 Task: Open Card Card0000000186 in Board Board0000000047 in Workspace WS0000000016 in Trello. Add Member Mailaustralia7@gmail.com to Card Card0000000186 in Board Board0000000047 in Workspace WS0000000016 in Trello. Add Blue Label titled Label0000000186 to Card Card0000000186 in Board Board0000000047 in Workspace WS0000000016 in Trello. Add Checklist CL0000000186 to Card Card0000000186 in Board Board0000000047 in Workspace WS0000000016 in Trello. Add Dates with Start Date as Sep 01 2023 and Due Date as Sep 30 2023 to Card Card0000000186 in Board Board0000000047 in Workspace WS0000000016 in Trello
Action: Mouse moved to (569, 49)
Screenshot: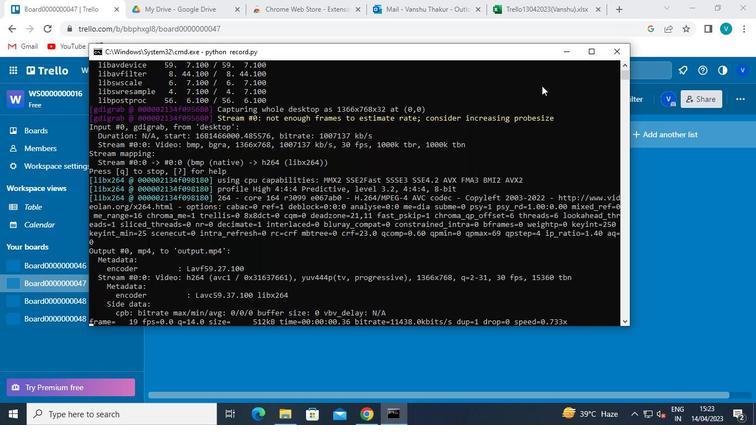 
Action: Mouse pressed left at (569, 49)
Screenshot: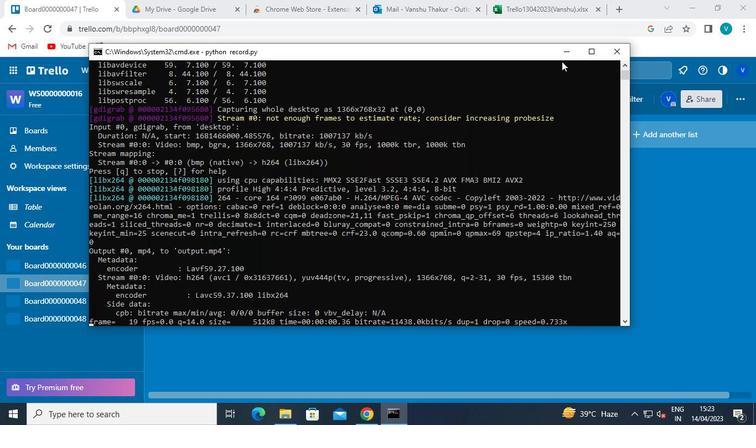 
Action: Mouse moved to (213, 234)
Screenshot: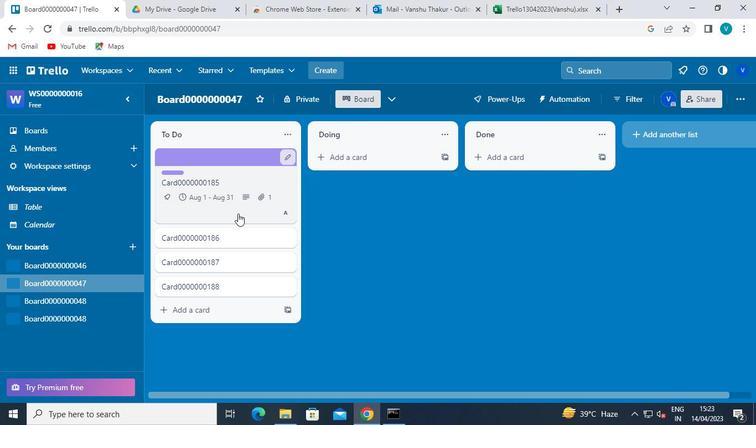 
Action: Mouse pressed left at (213, 234)
Screenshot: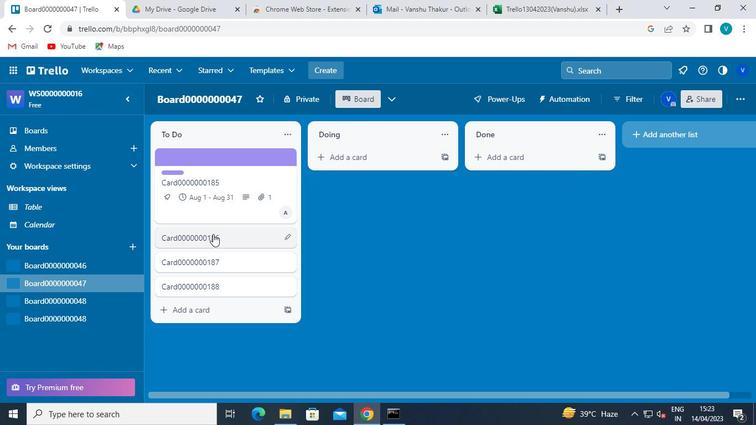 
Action: Mouse moved to (517, 163)
Screenshot: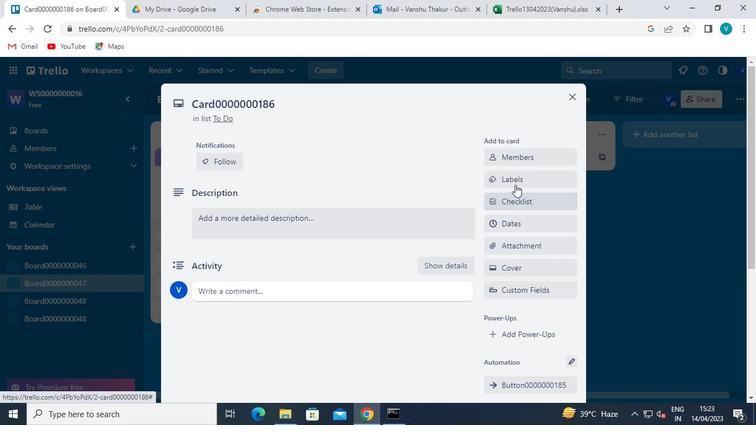 
Action: Mouse pressed left at (517, 163)
Screenshot: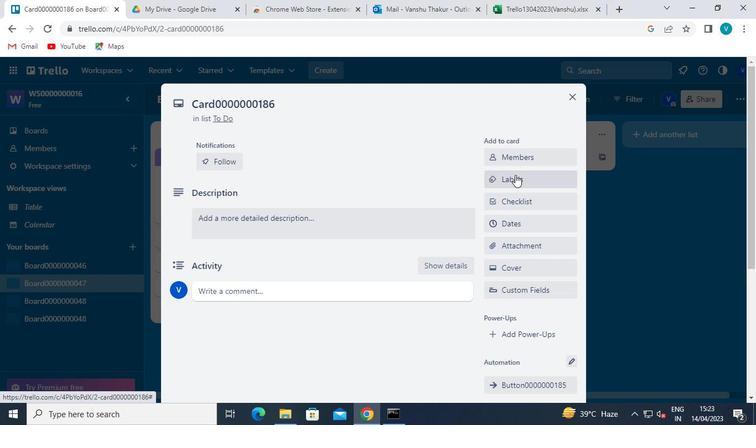 
Action: Mouse moved to (512, 209)
Screenshot: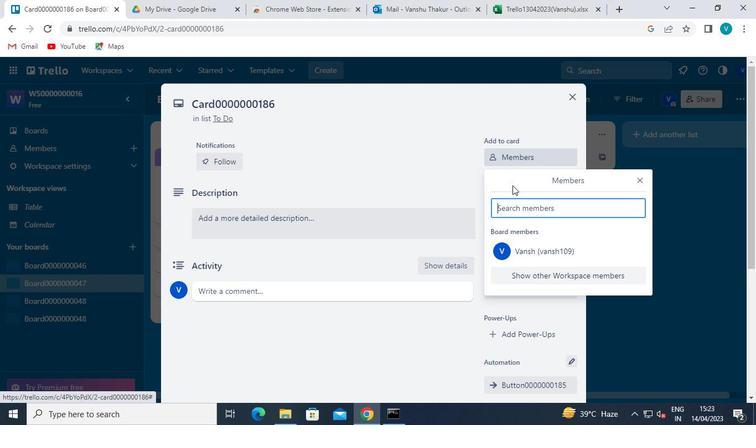 
Action: Mouse pressed left at (512, 209)
Screenshot: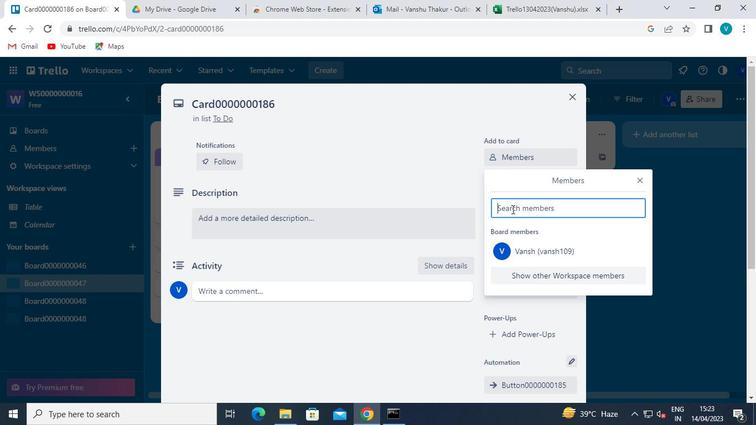 
Action: Mouse moved to (513, 209)
Screenshot: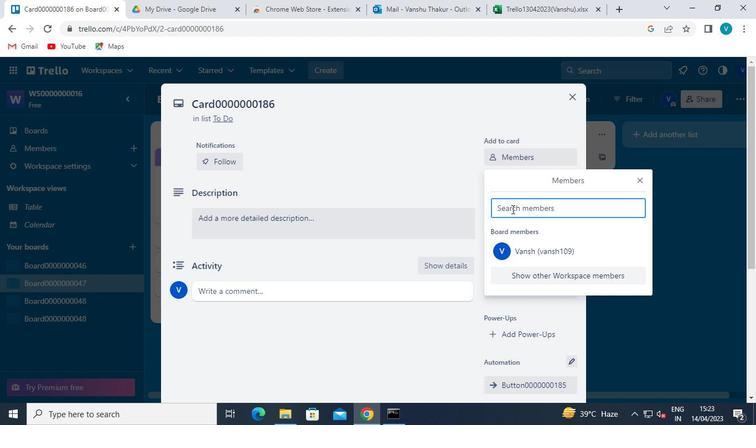 
Action: Keyboard Key.shift
Screenshot: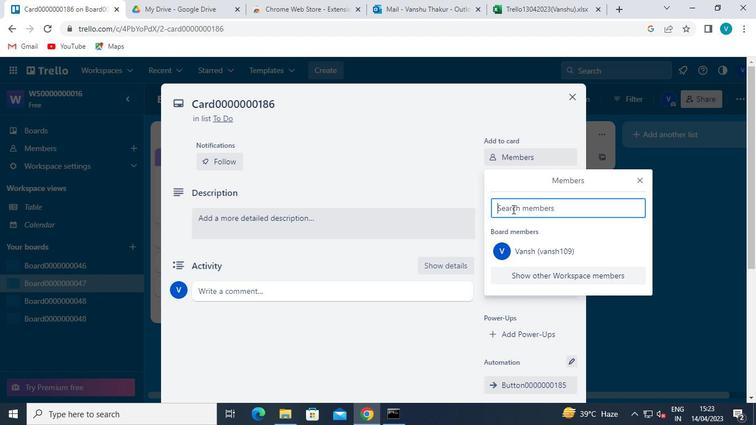 
Action: Keyboard Key.shift
Screenshot: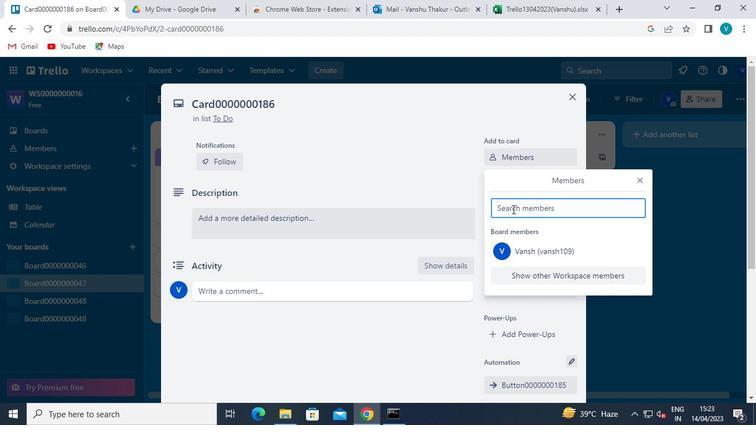 
Action: Keyboard M
Screenshot: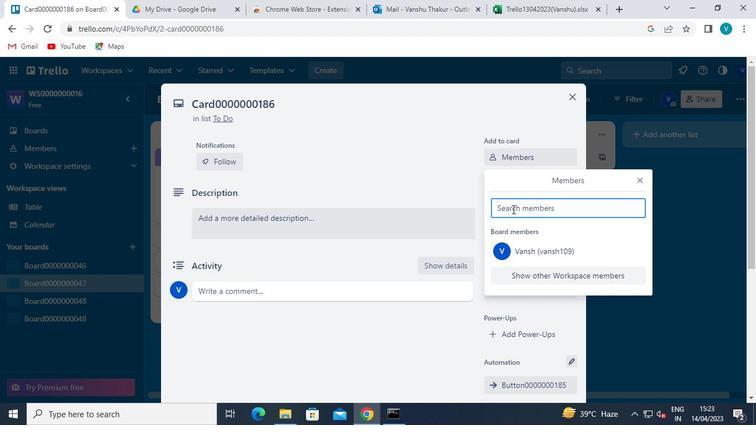 
Action: Keyboard a
Screenshot: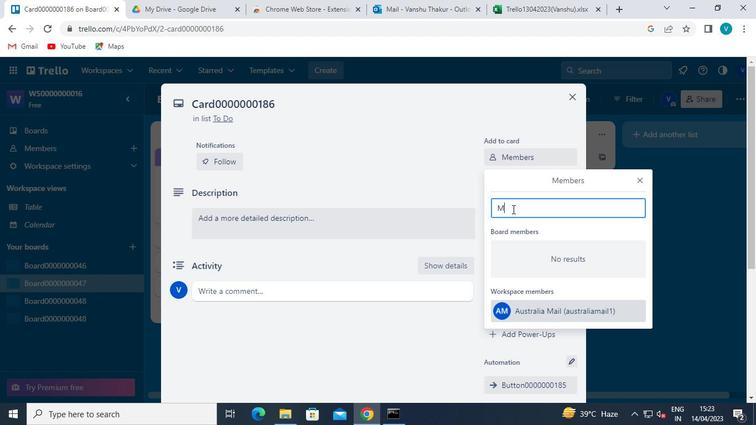 
Action: Keyboard i
Screenshot: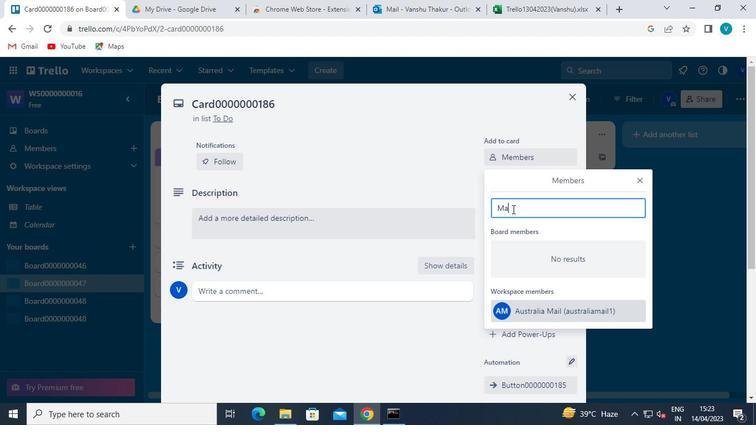 
Action: Keyboard l
Screenshot: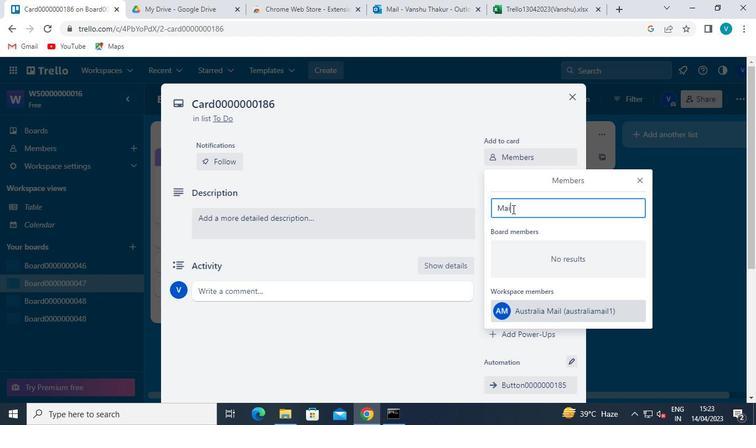 
Action: Keyboard a
Screenshot: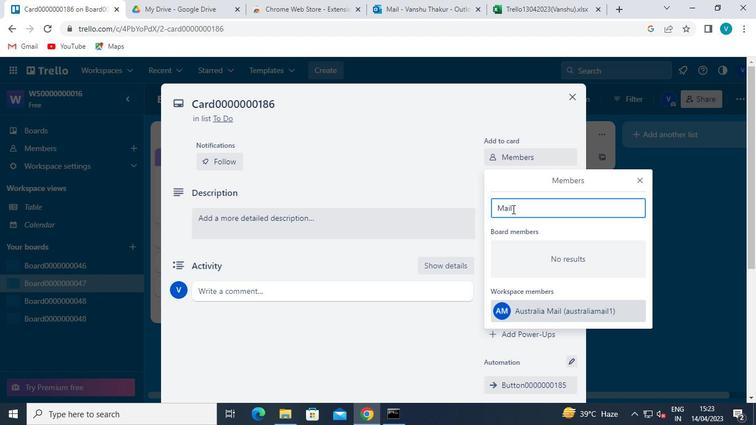 
Action: Keyboard u
Screenshot: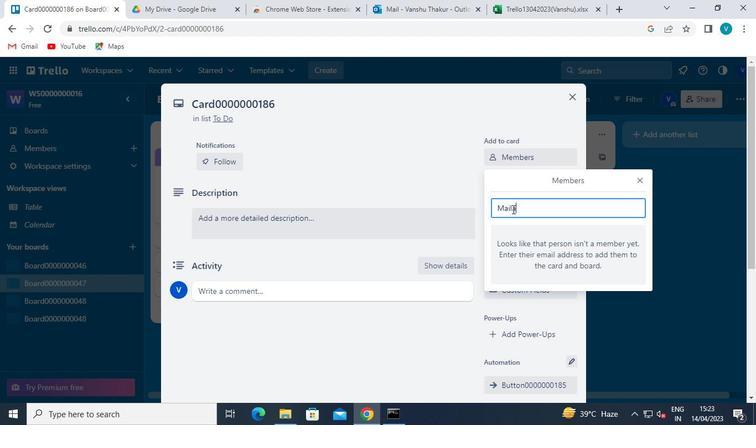 
Action: Keyboard s
Screenshot: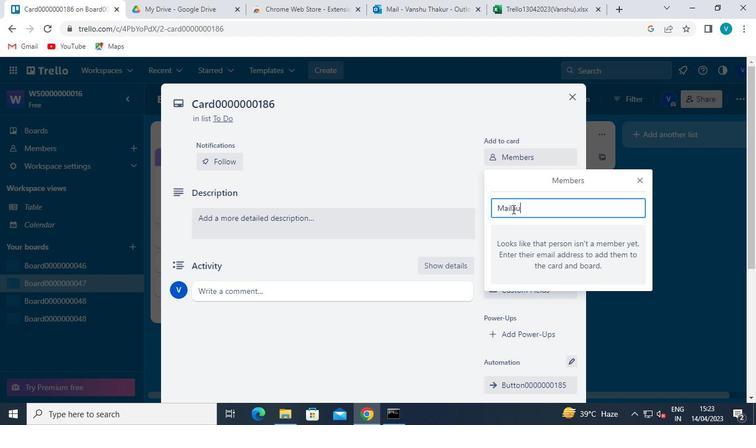 
Action: Keyboard t
Screenshot: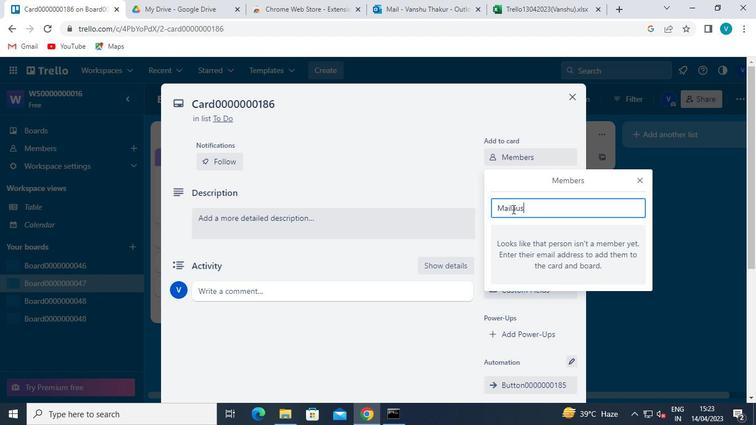 
Action: Keyboard r
Screenshot: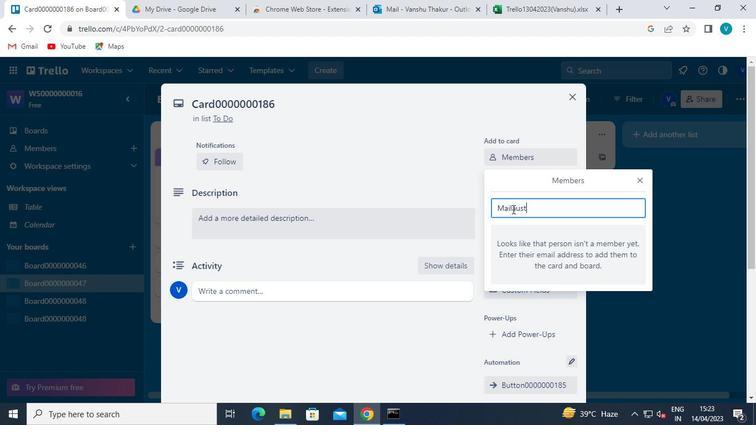 
Action: Keyboard a
Screenshot: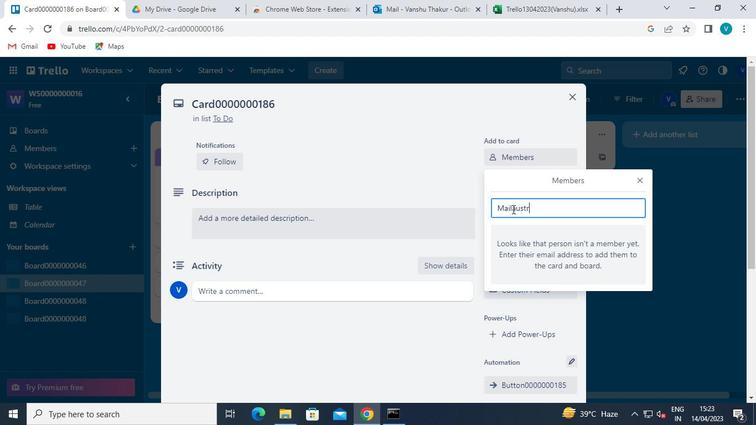 
Action: Keyboard l
Screenshot: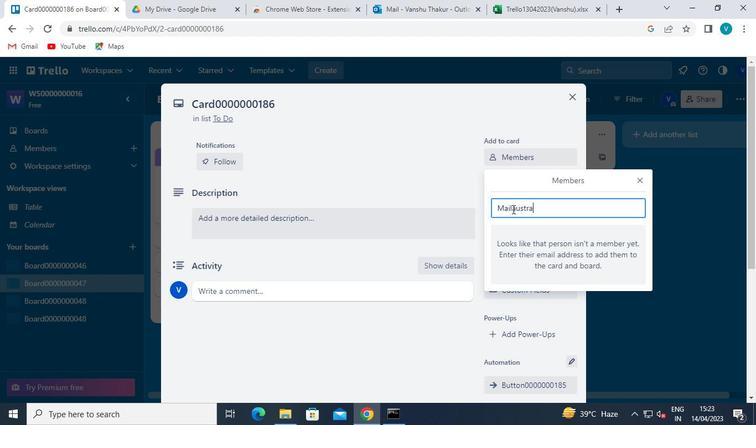 
Action: Keyboard i
Screenshot: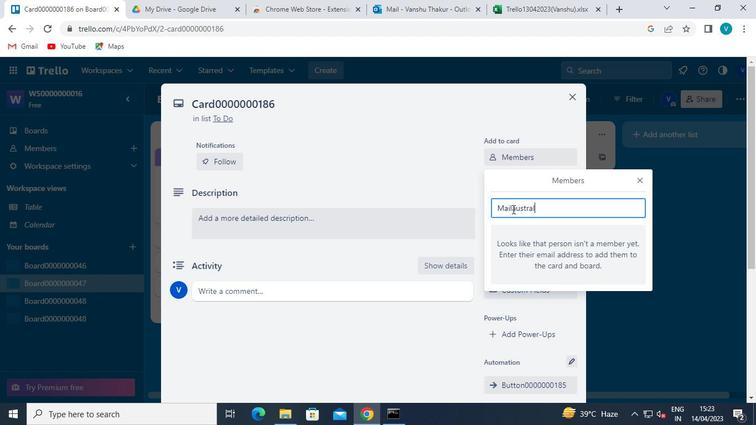 
Action: Keyboard a
Screenshot: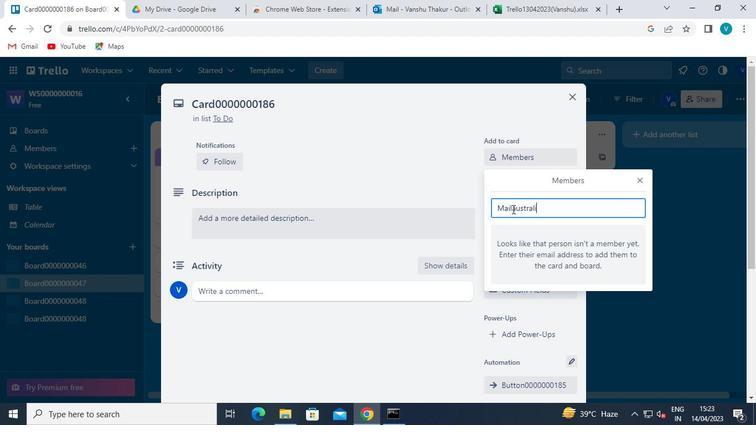 
Action: Keyboard <103>
Screenshot: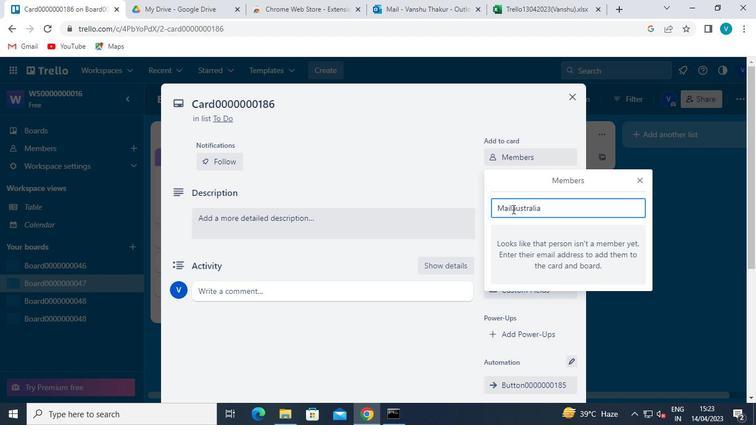 
Action: Keyboard Key.shift
Screenshot: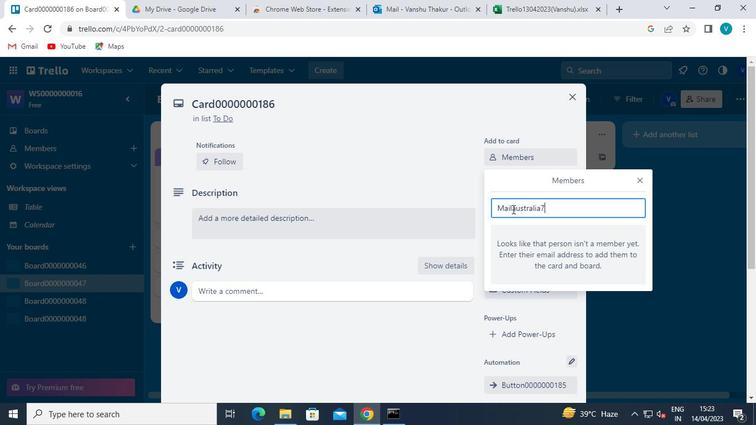 
Action: Keyboard @
Screenshot: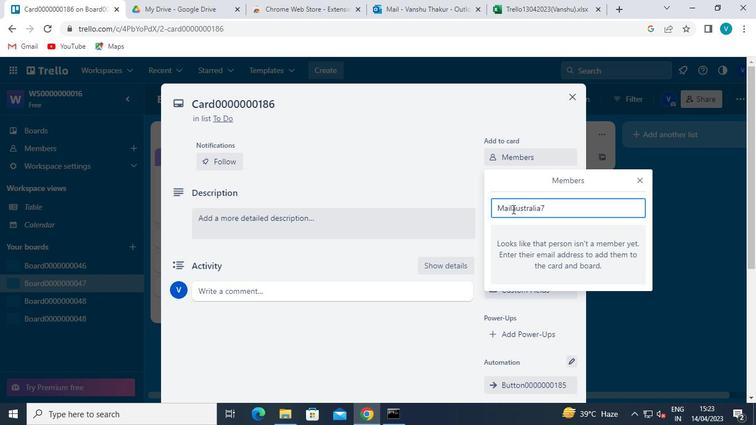 
Action: Keyboard g
Screenshot: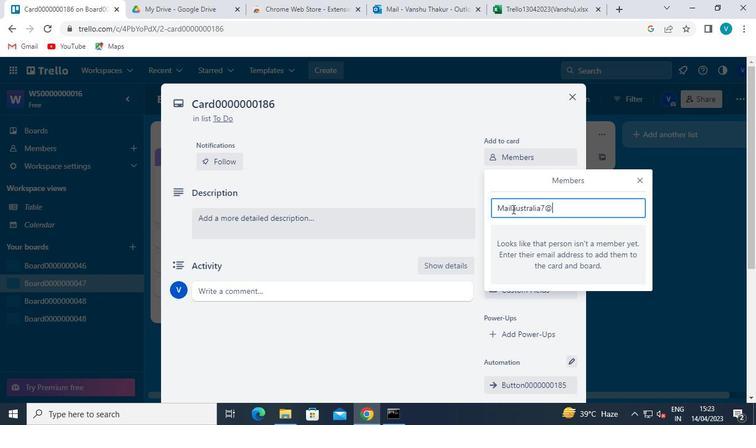 
Action: Keyboard m
Screenshot: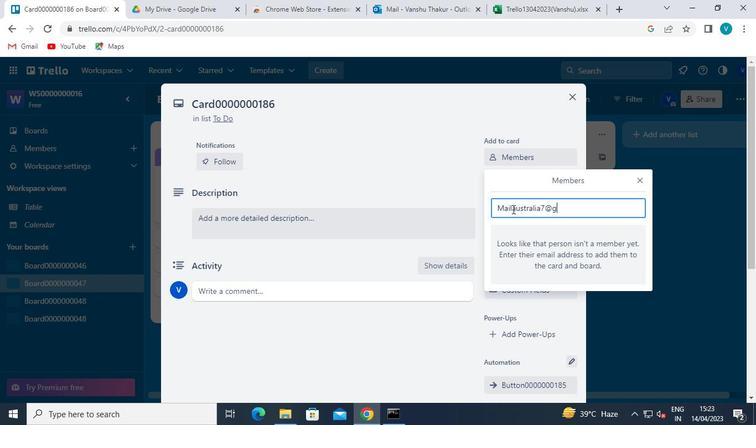 
Action: Keyboard a
Screenshot: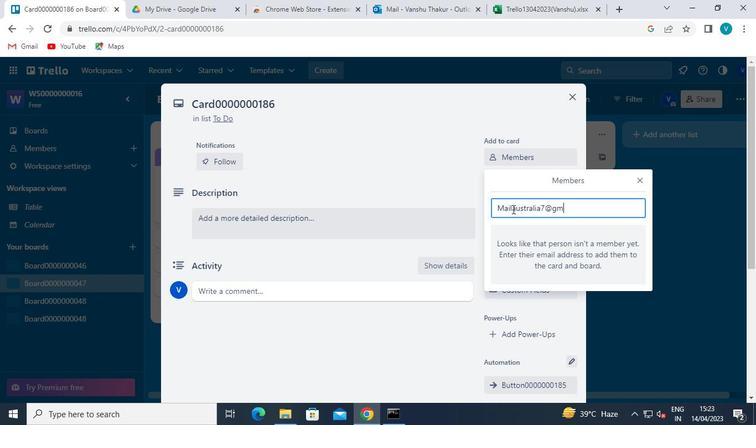 
Action: Keyboard i
Screenshot: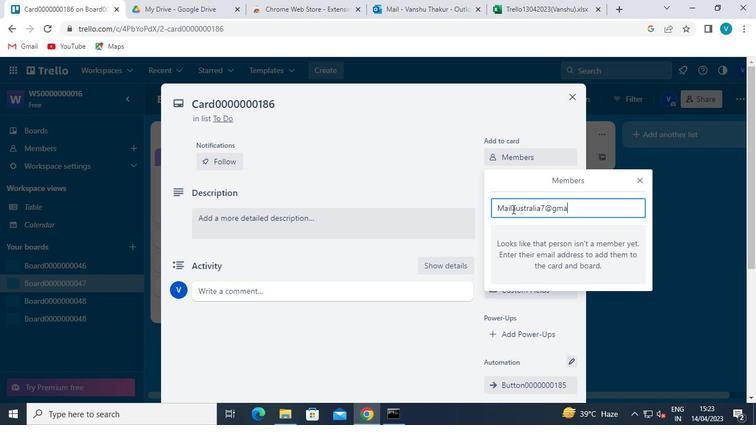 
Action: Keyboard l
Screenshot: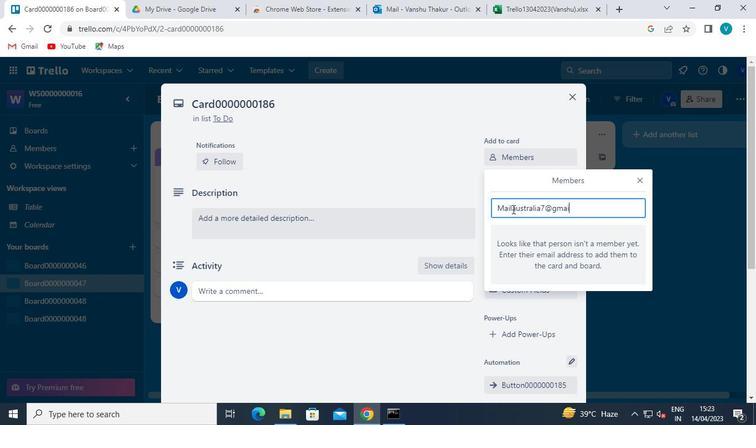 
Action: Keyboard <110>
Screenshot: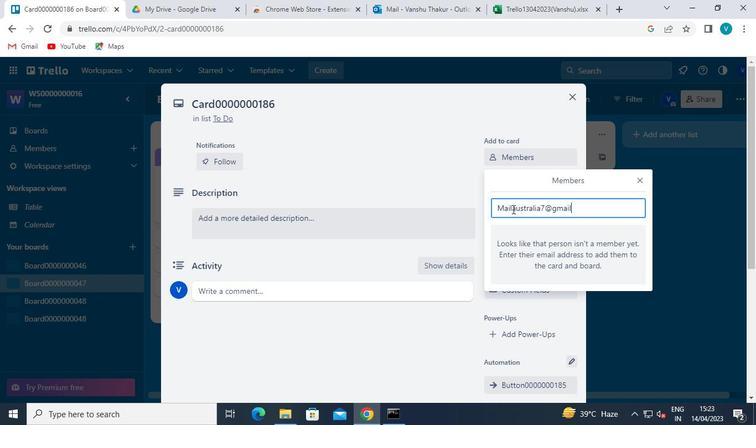 
Action: Keyboard c
Screenshot: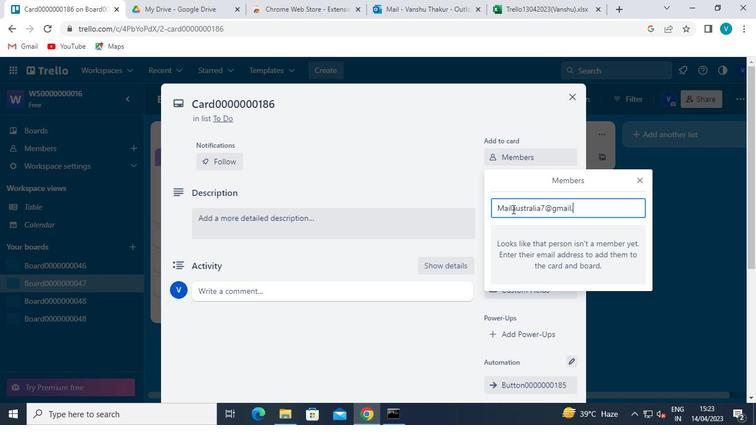 
Action: Keyboard o
Screenshot: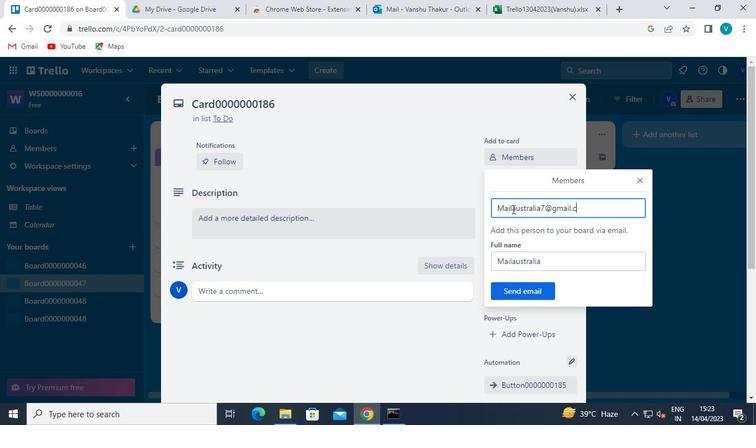 
Action: Keyboard m
Screenshot: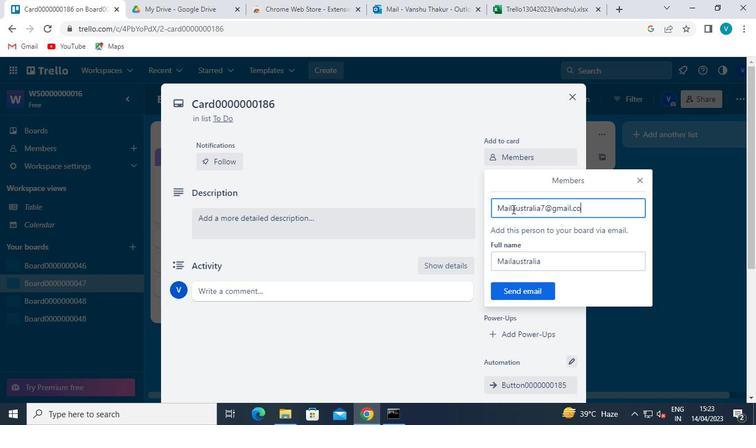 
Action: Mouse moved to (513, 292)
Screenshot: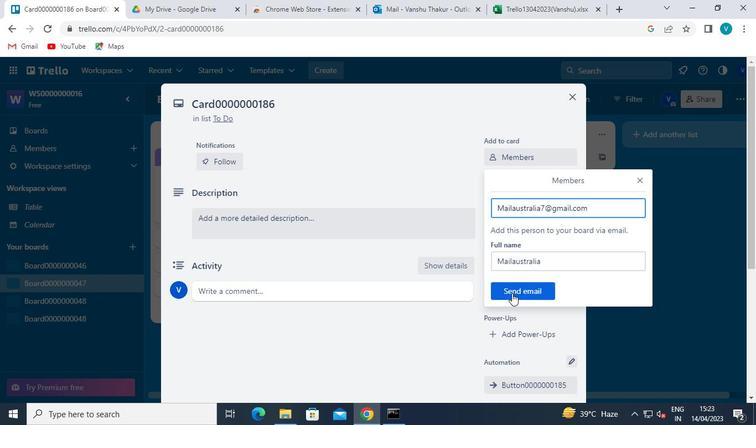 
Action: Mouse pressed left at (513, 292)
Screenshot: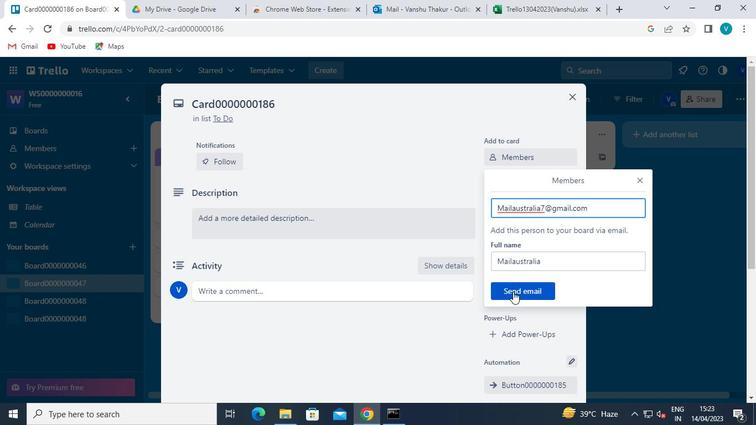 
Action: Mouse moved to (531, 182)
Screenshot: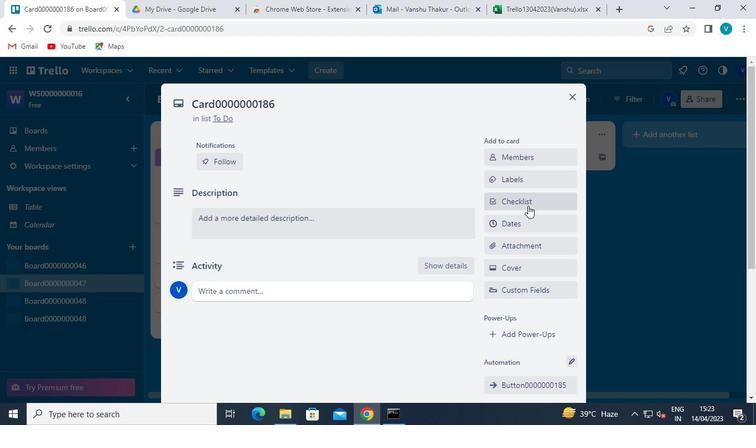 
Action: Mouse pressed left at (531, 182)
Screenshot: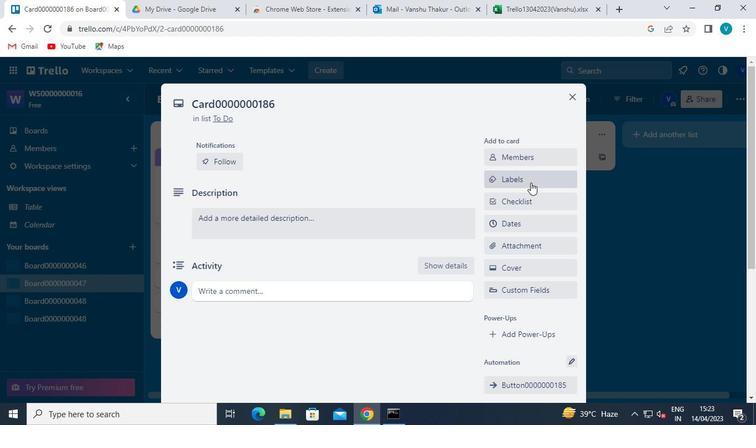 
Action: Mouse moved to (557, 310)
Screenshot: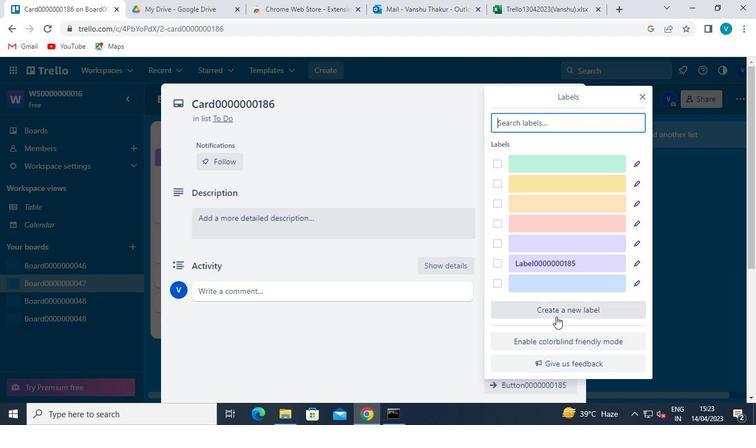 
Action: Mouse pressed left at (557, 310)
Screenshot: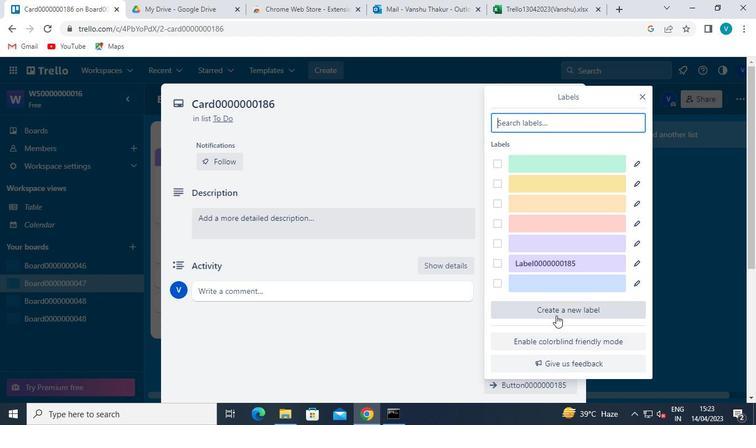
Action: Mouse moved to (505, 316)
Screenshot: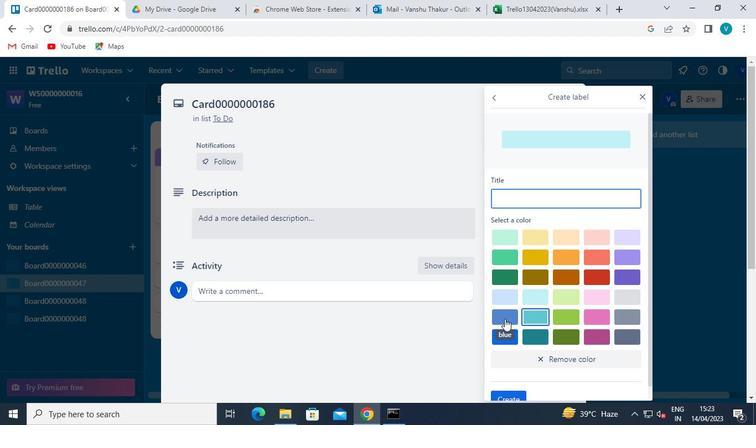 
Action: Mouse pressed left at (505, 316)
Screenshot: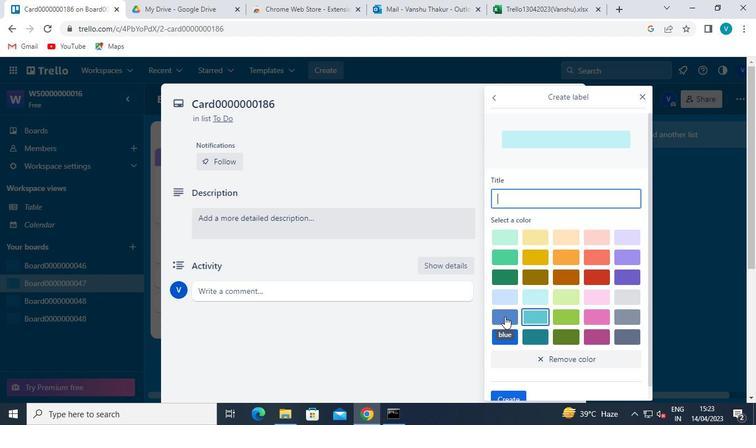 
Action: Mouse moved to (541, 195)
Screenshot: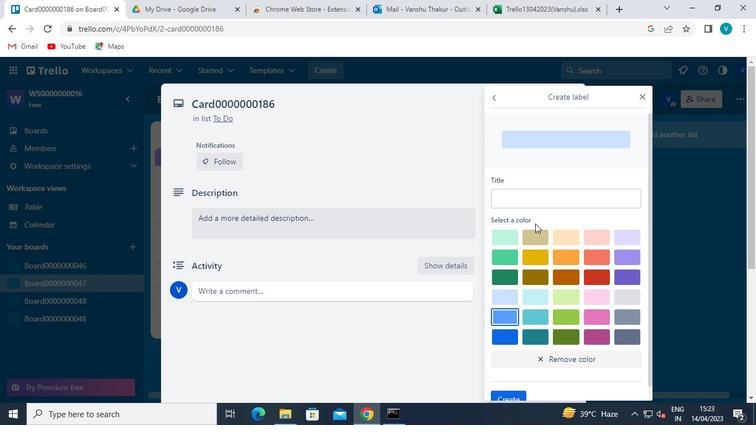 
Action: Mouse pressed left at (541, 195)
Screenshot: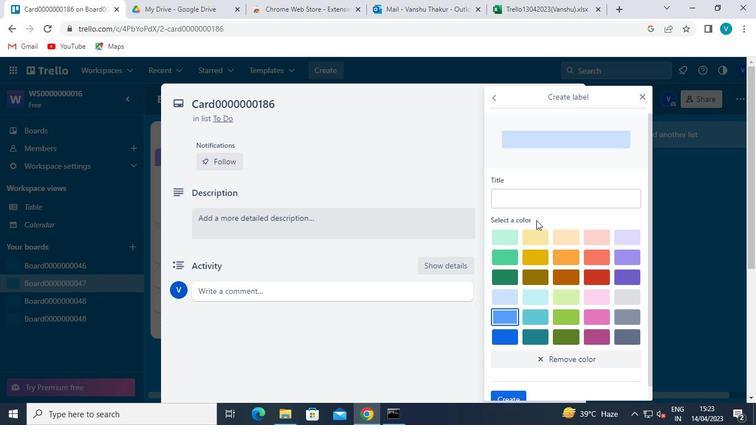 
Action: Mouse moved to (541, 195)
Screenshot: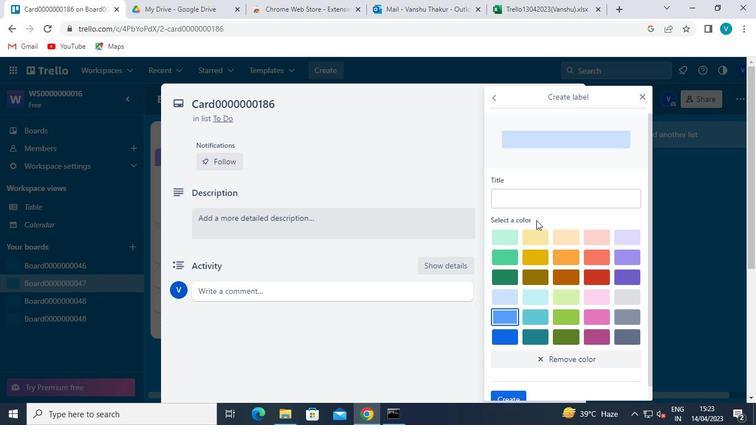 
Action: Keyboard Key.shift
Screenshot: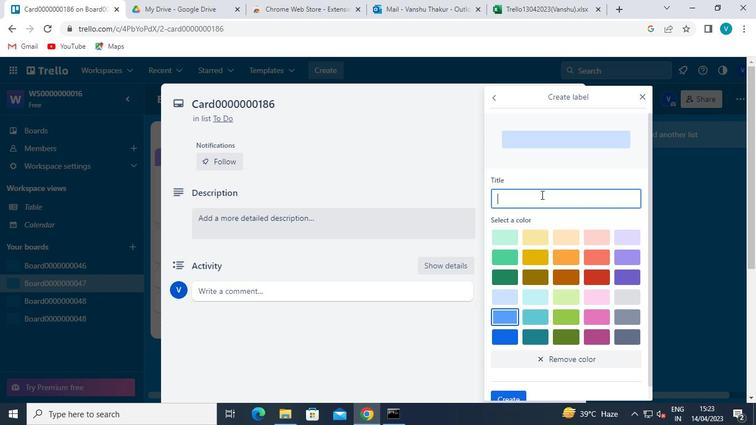 
Action: Keyboard L
Screenshot: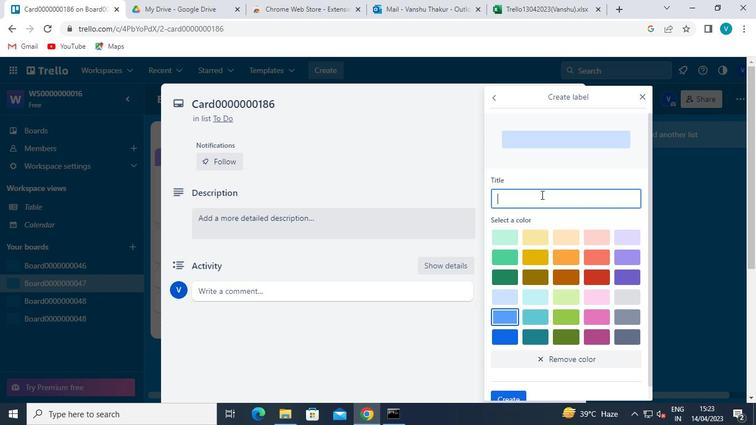 
Action: Keyboard a
Screenshot: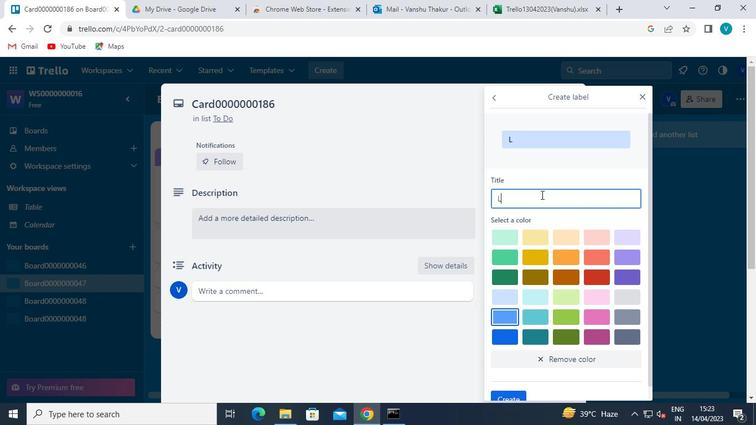 
Action: Keyboard b
Screenshot: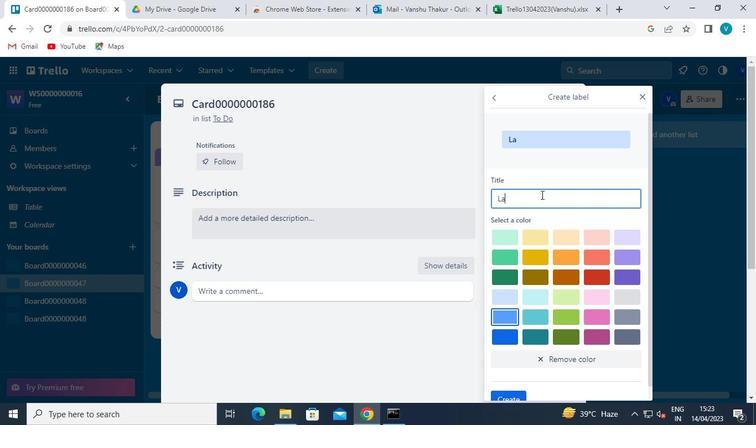 
Action: Keyboard e
Screenshot: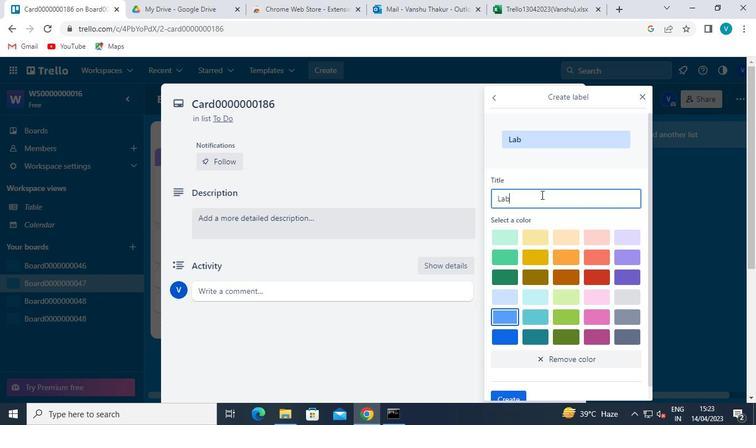 
Action: Keyboard l
Screenshot: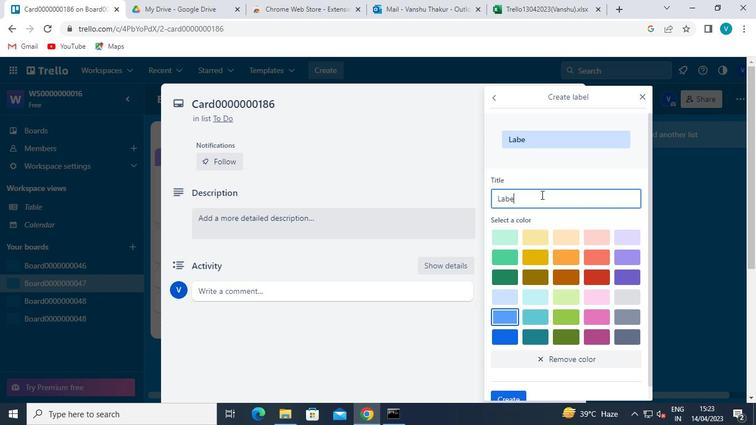 
Action: Keyboard <96>
Screenshot: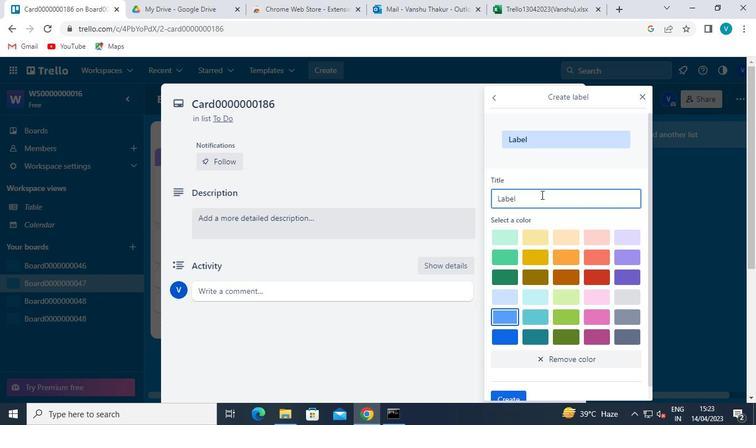 
Action: Keyboard <96>
Screenshot: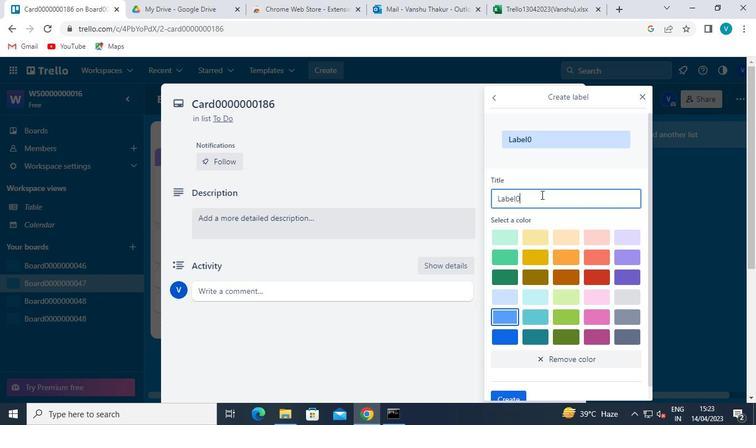 
Action: Keyboard <96>
Screenshot: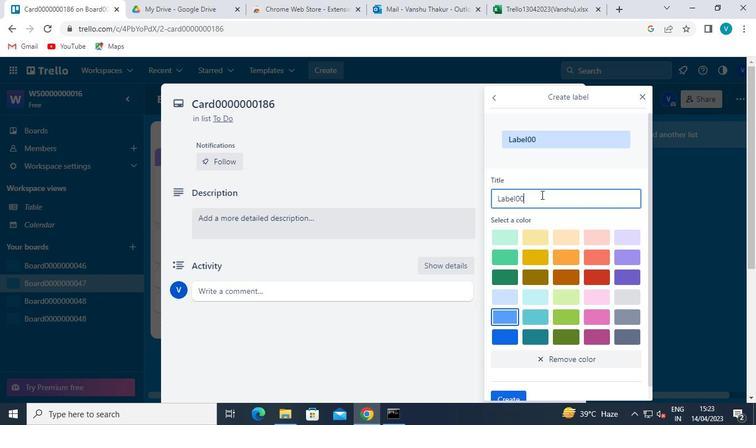 
Action: Keyboard <96>
Screenshot: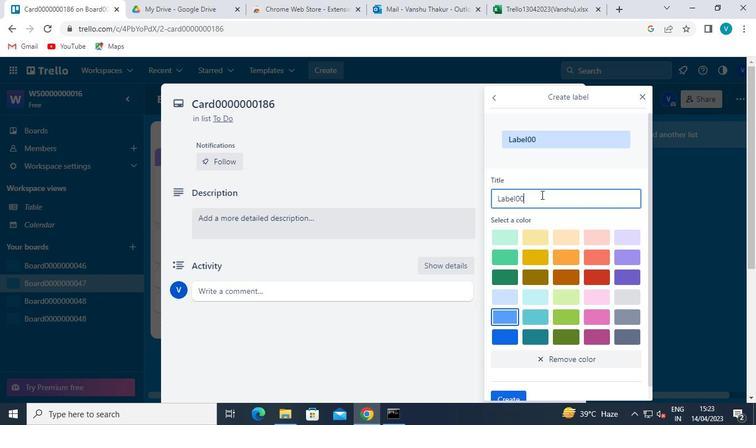 
Action: Keyboard <96>
Screenshot: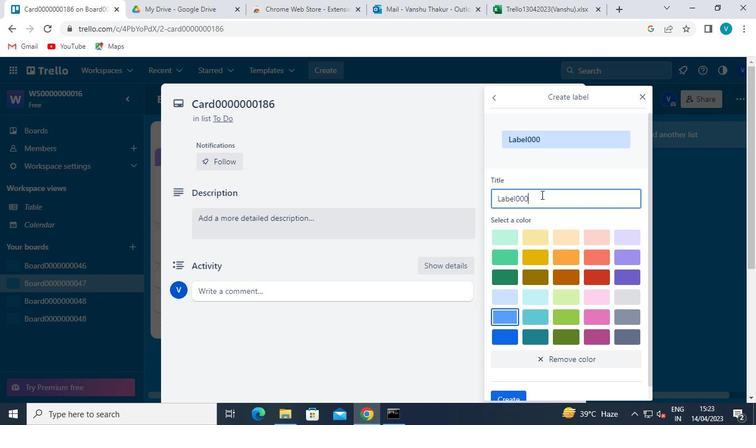 
Action: Keyboard <96>
Screenshot: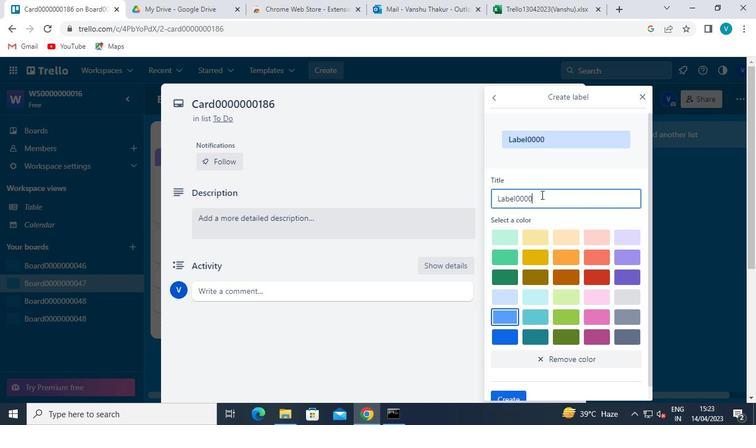 
Action: Keyboard <96>
Screenshot: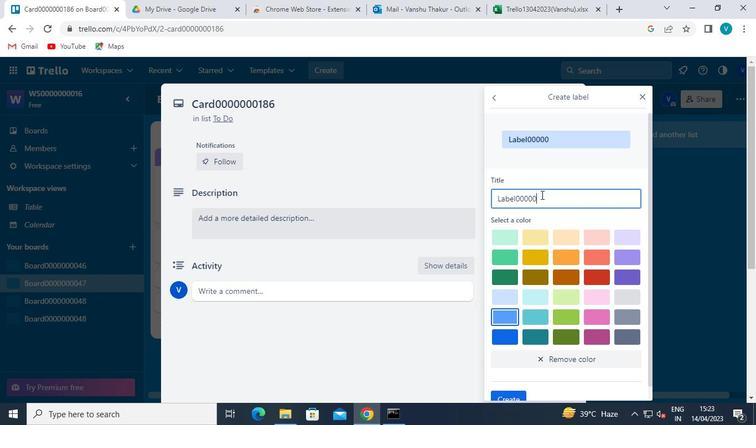 
Action: Keyboard <97>
Screenshot: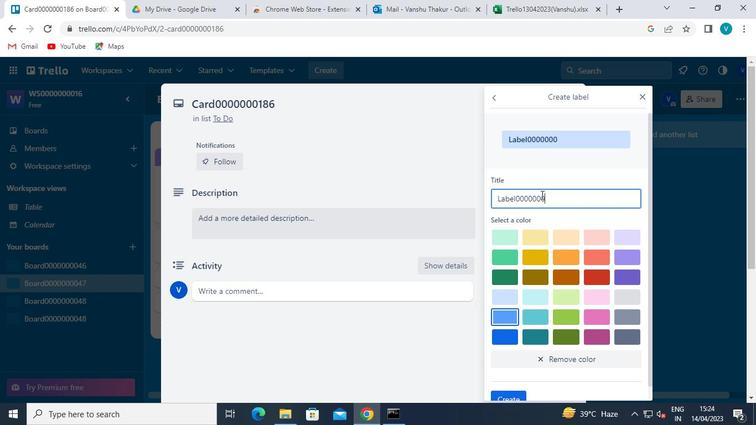 
Action: Keyboard <104>
Screenshot: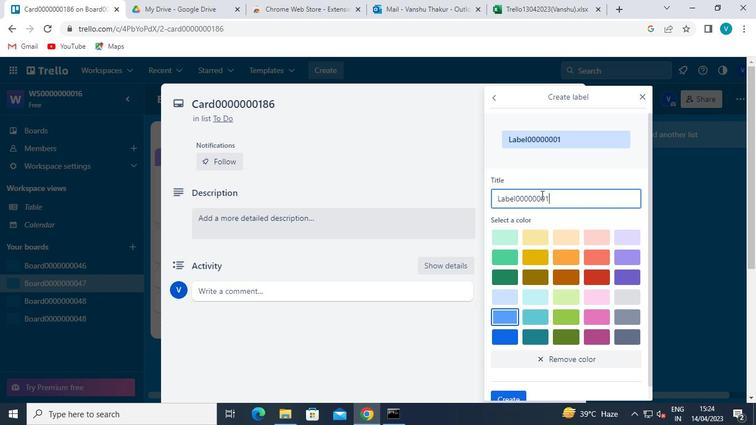
Action: Keyboard <102>
Screenshot: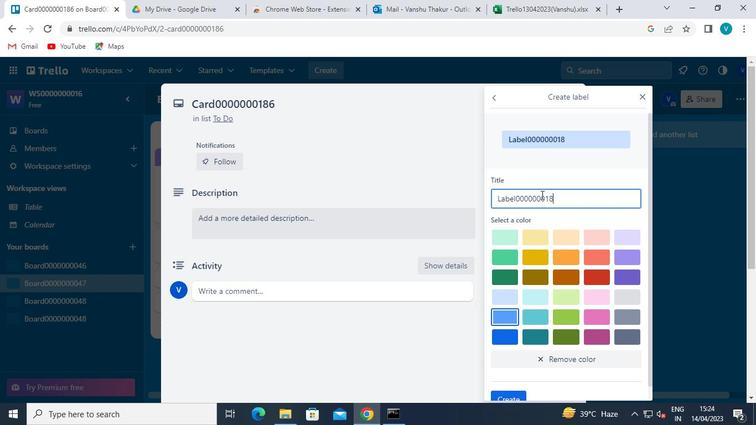 
Action: Mouse moved to (510, 382)
Screenshot: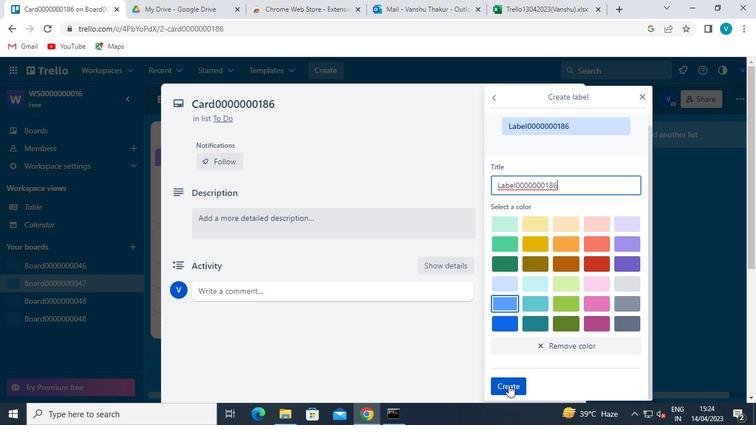 
Action: Mouse pressed left at (510, 382)
Screenshot: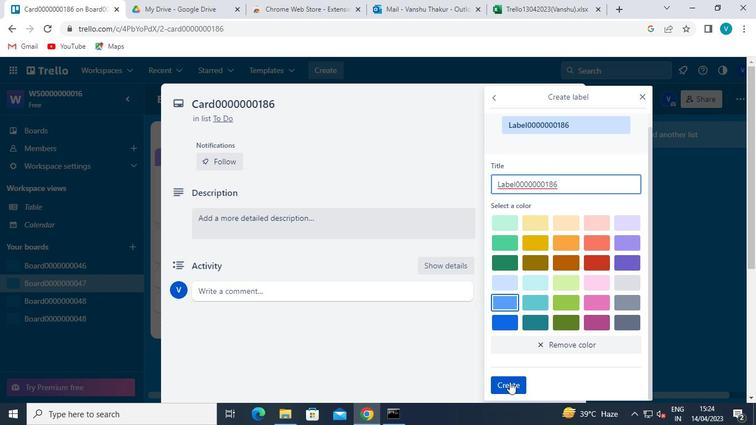 
Action: Mouse moved to (643, 94)
Screenshot: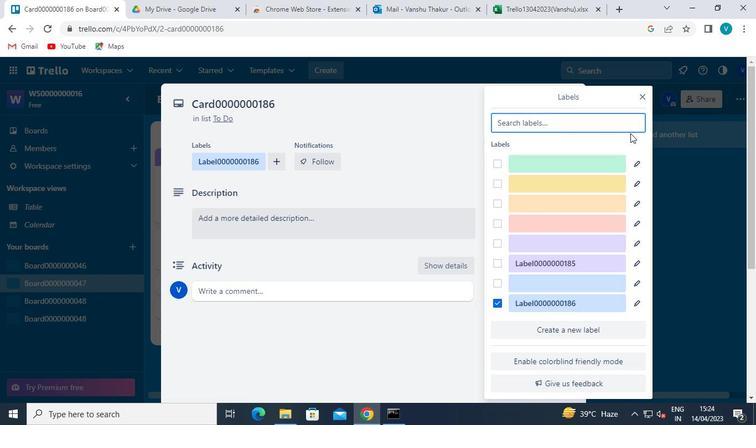 
Action: Mouse pressed left at (643, 94)
Screenshot: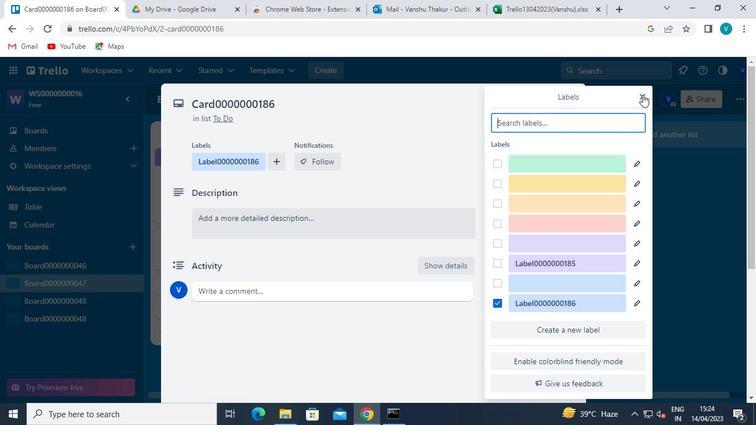 
Action: Mouse moved to (522, 200)
Screenshot: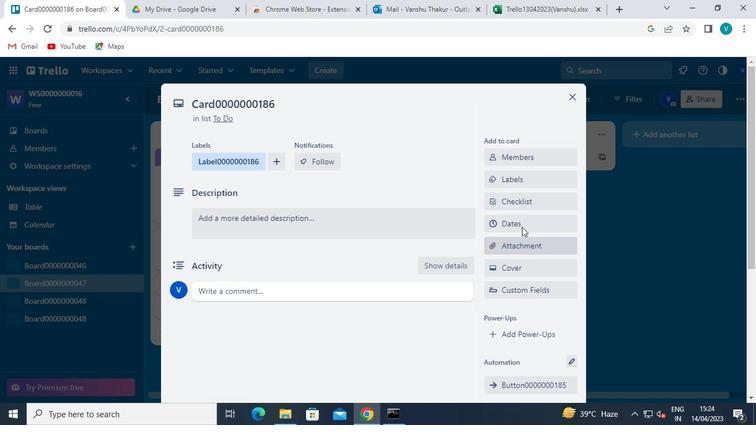 
Action: Mouse pressed left at (522, 200)
Screenshot: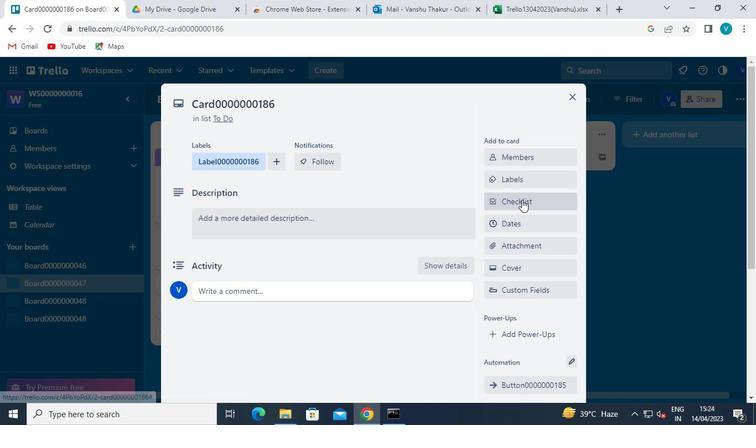 
Action: Mouse moved to (524, 197)
Screenshot: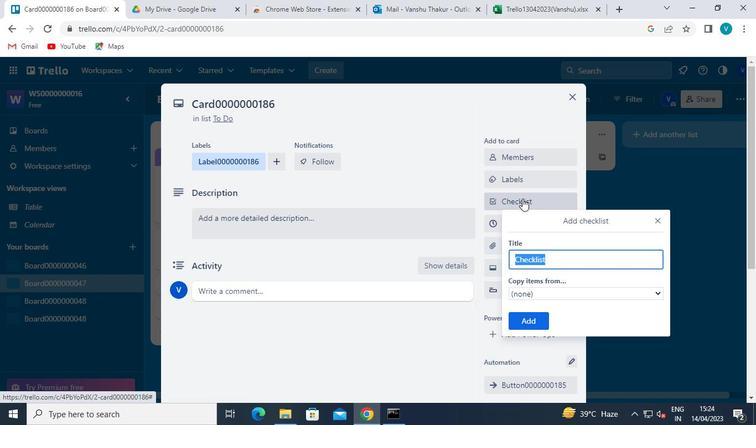 
Action: Keyboard Key.shift
Screenshot: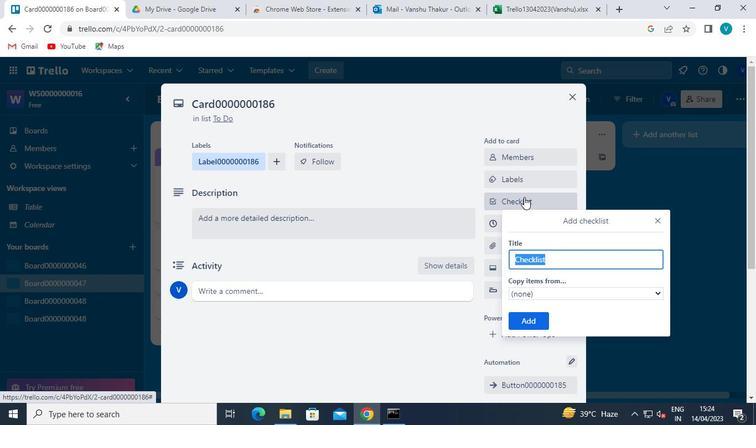 
Action: Keyboard C
Screenshot: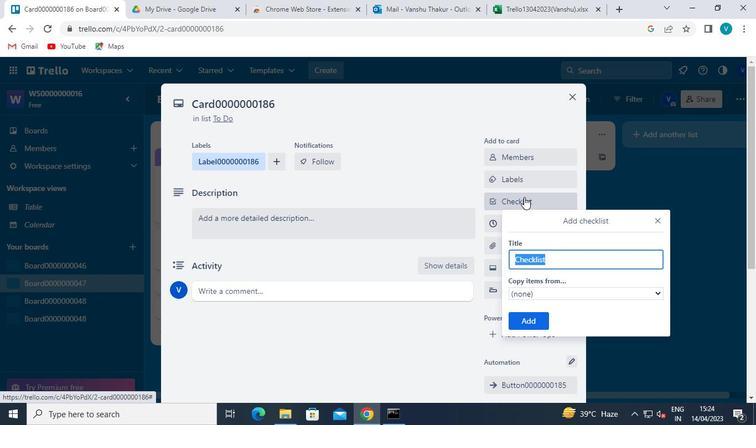 
Action: Keyboard L
Screenshot: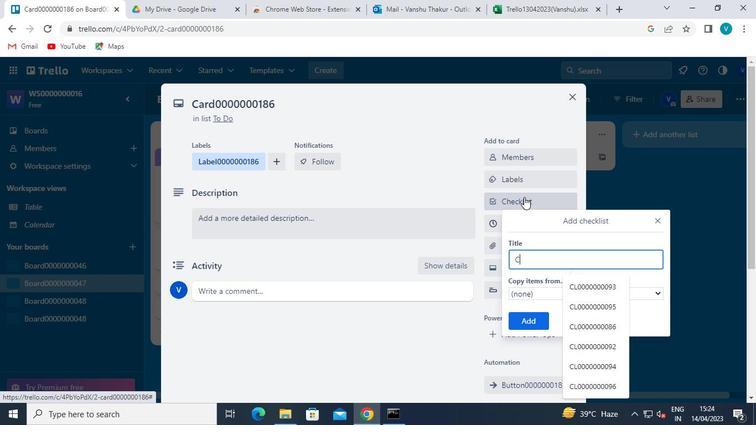 
Action: Keyboard <96>
Screenshot: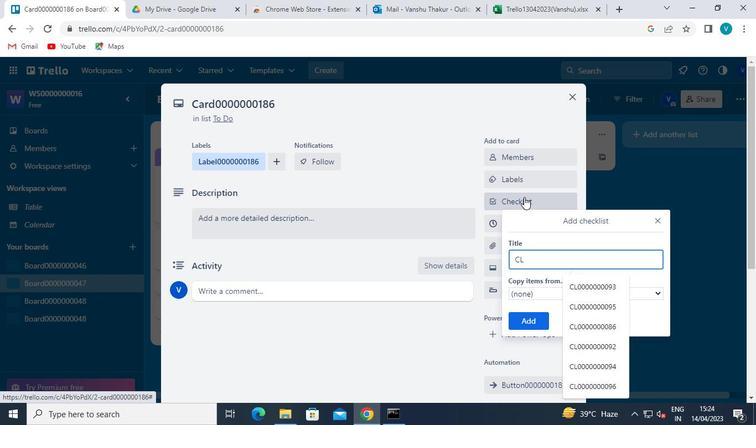 
Action: Keyboard <96>
Screenshot: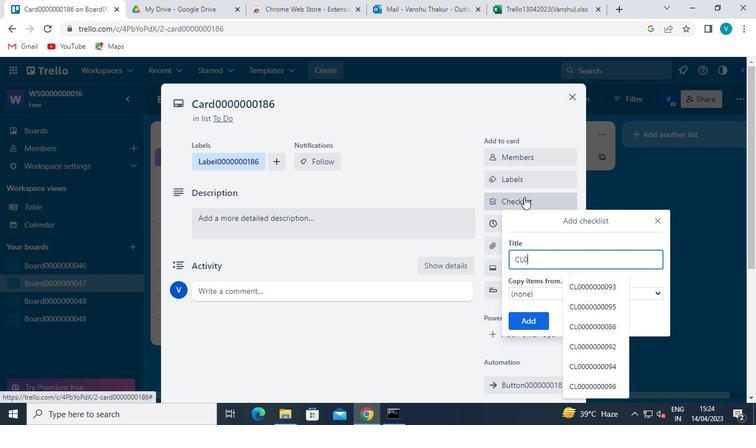 
Action: Keyboard <96>
Screenshot: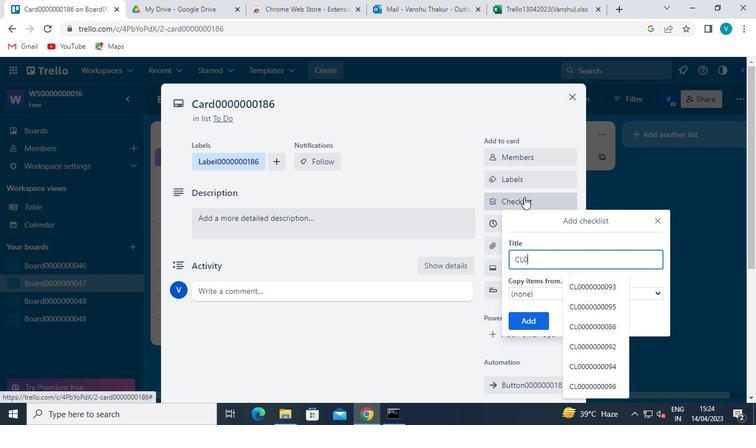 
Action: Keyboard <96>
Screenshot: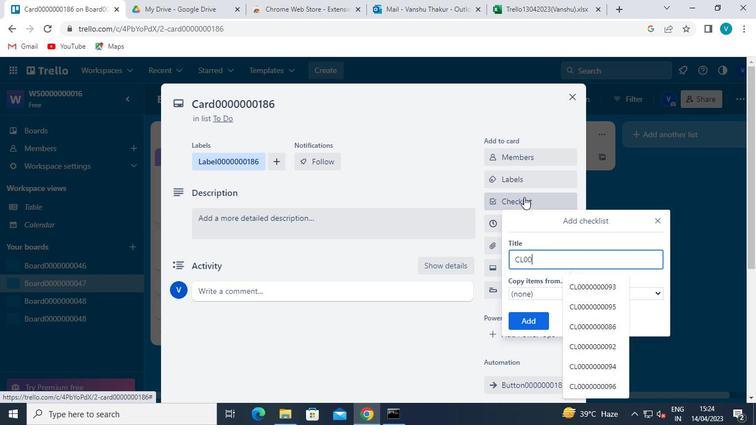 
Action: Keyboard <96>
Screenshot: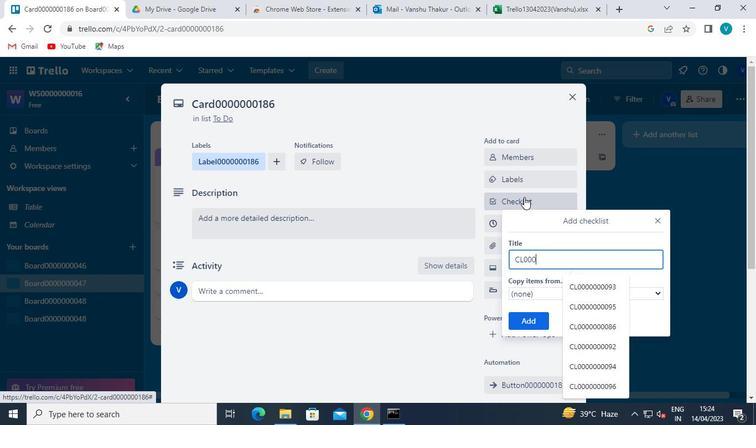 
Action: Keyboard <96>
Screenshot: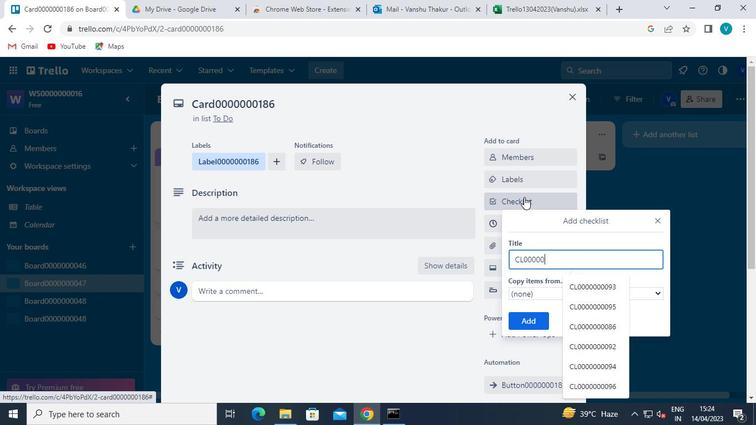 
Action: Keyboard <96>
Screenshot: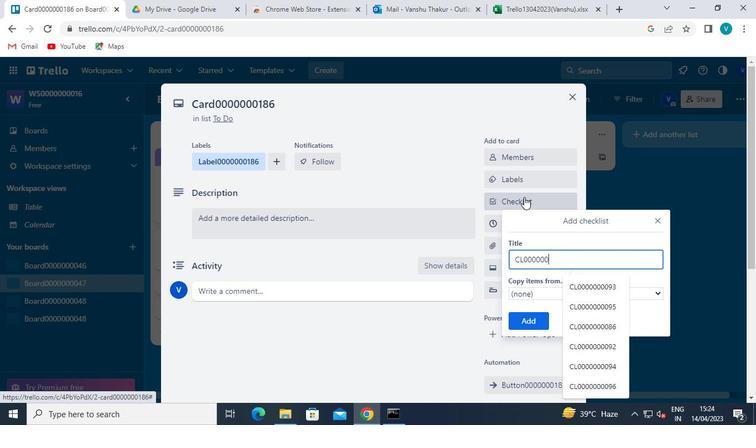 
Action: Mouse moved to (555, 260)
Screenshot: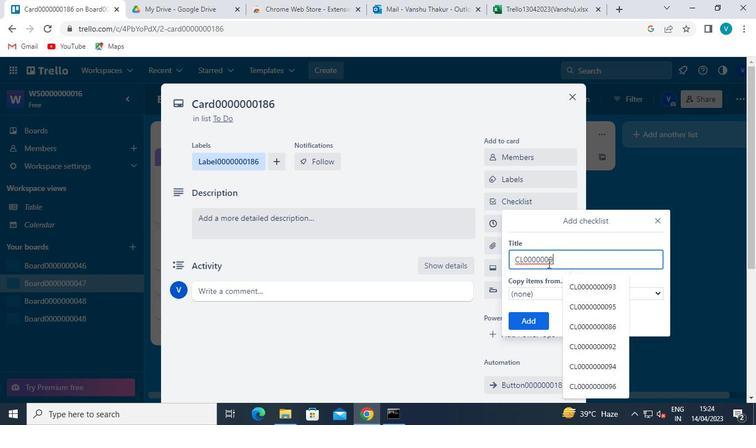 
Action: Keyboard <97>
Screenshot: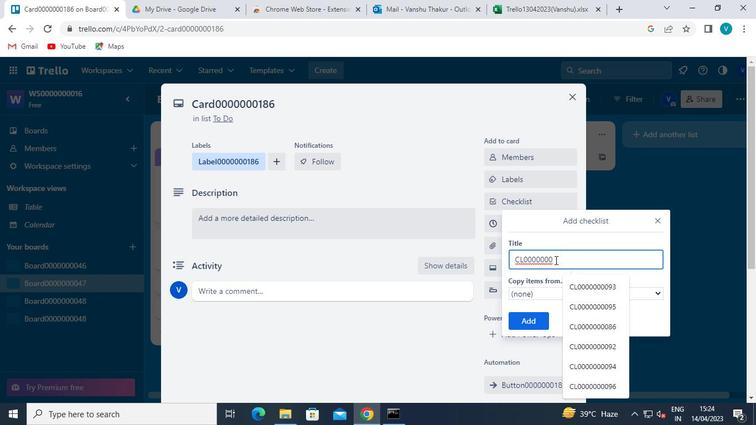 
Action: Keyboard <104>
Screenshot: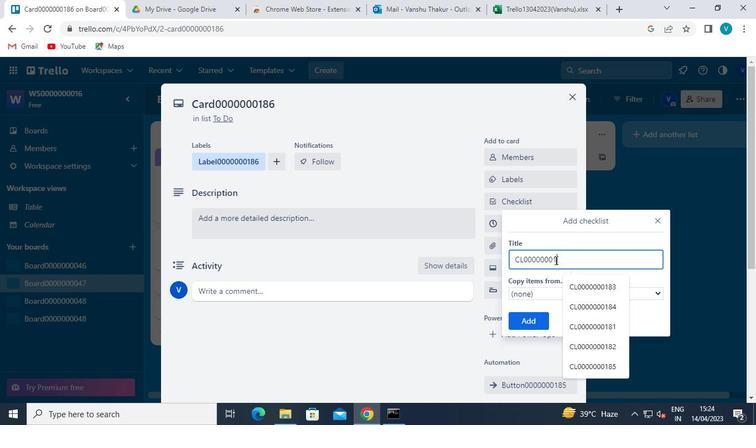 
Action: Keyboard <102>
Screenshot: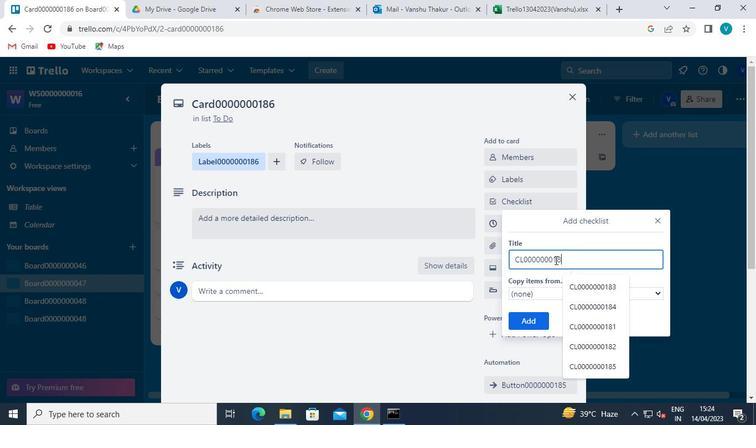 
Action: Mouse moved to (536, 321)
Screenshot: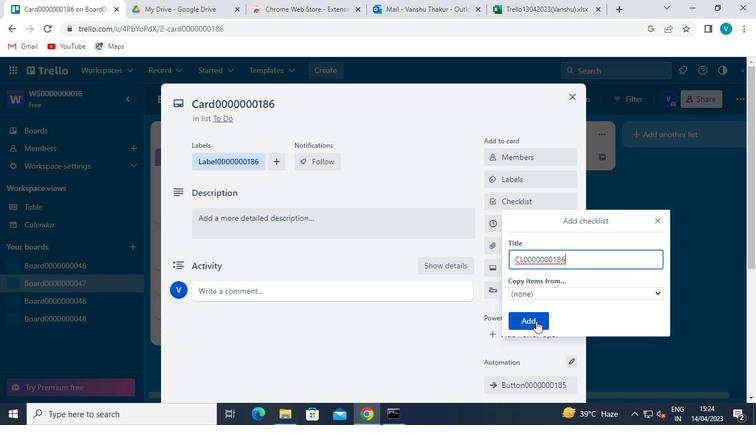 
Action: Mouse pressed left at (536, 321)
Screenshot: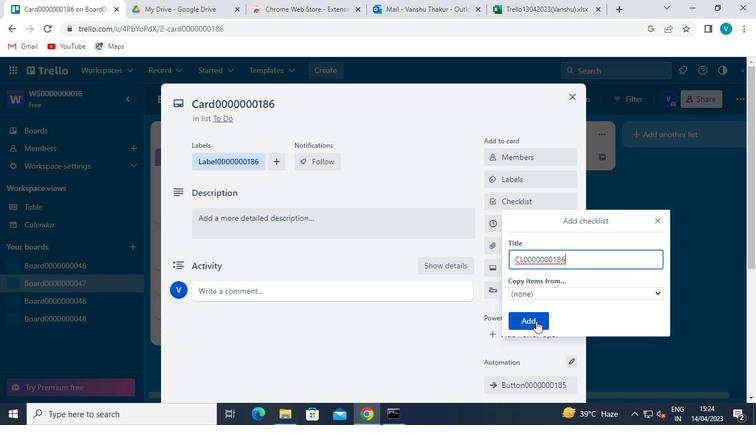 
Action: Mouse moved to (522, 224)
Screenshot: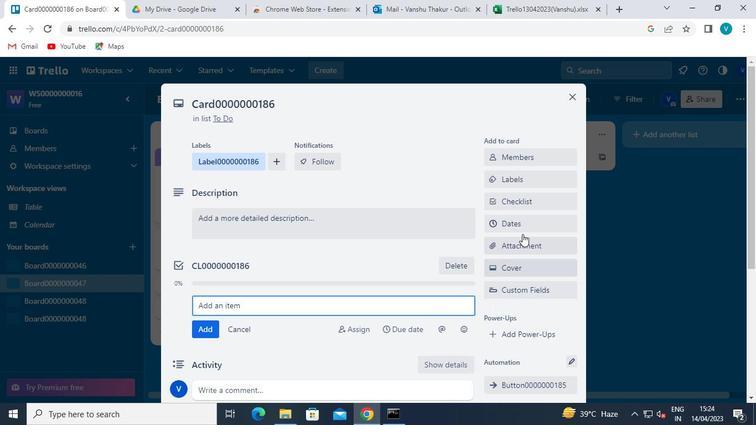 
Action: Mouse pressed left at (522, 224)
Screenshot: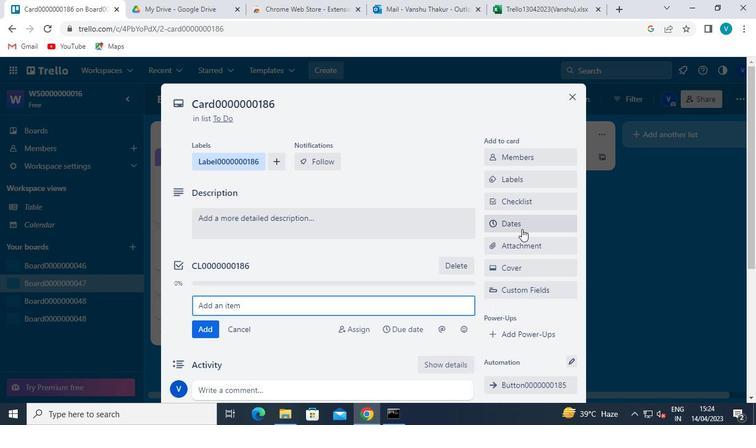 
Action: Mouse moved to (499, 299)
Screenshot: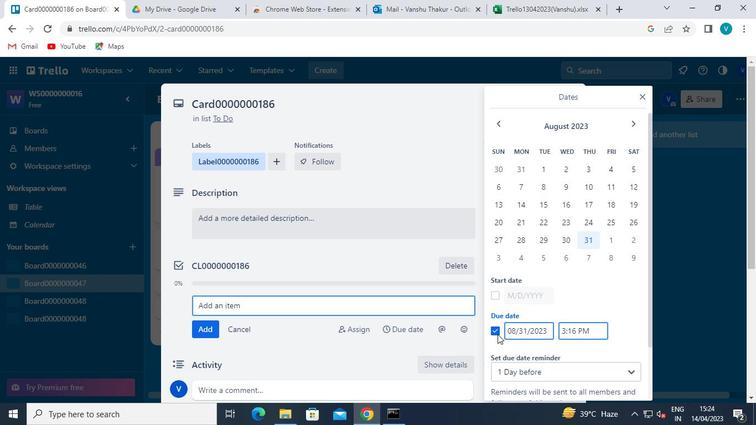 
Action: Mouse pressed left at (499, 299)
Screenshot: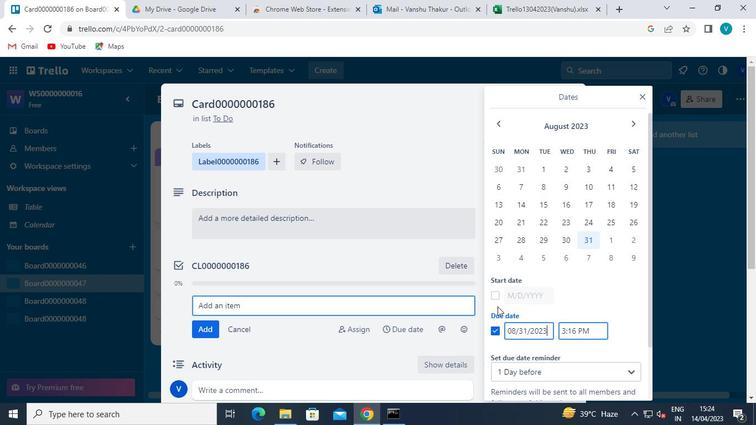 
Action: Mouse moved to (638, 124)
Screenshot: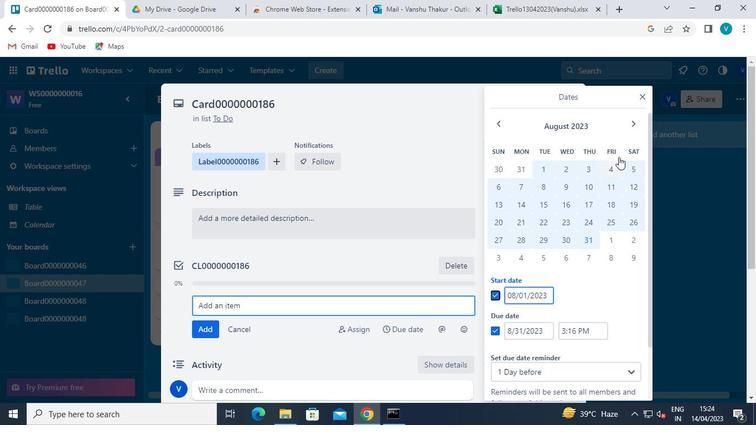 
Action: Mouse pressed left at (638, 124)
Screenshot: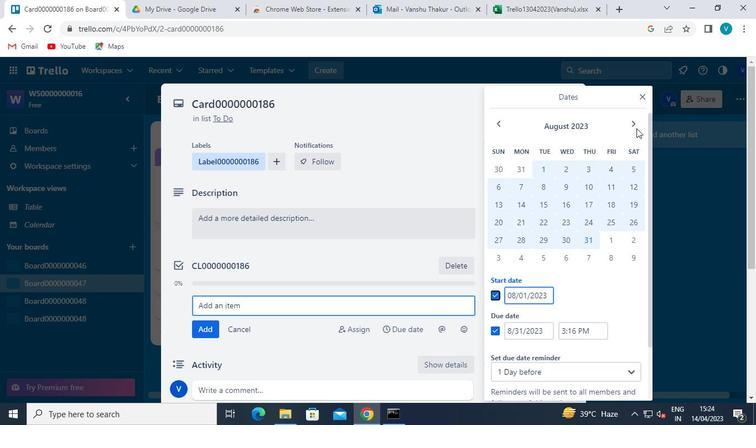 
Action: Mouse moved to (607, 166)
Screenshot: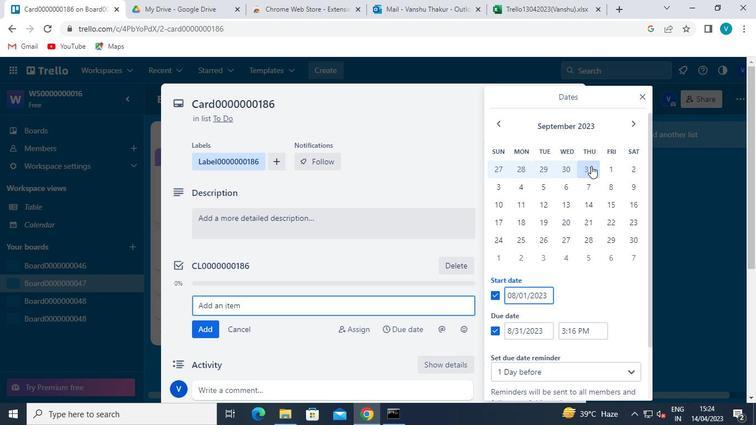 
Action: Mouse pressed left at (607, 166)
Screenshot: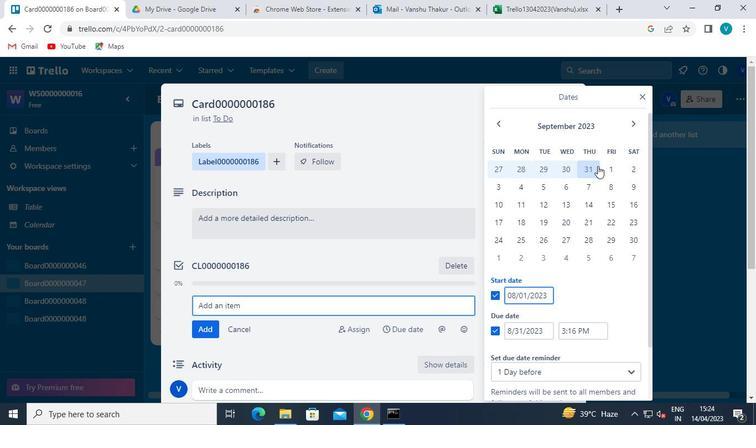 
Action: Mouse moved to (631, 241)
Screenshot: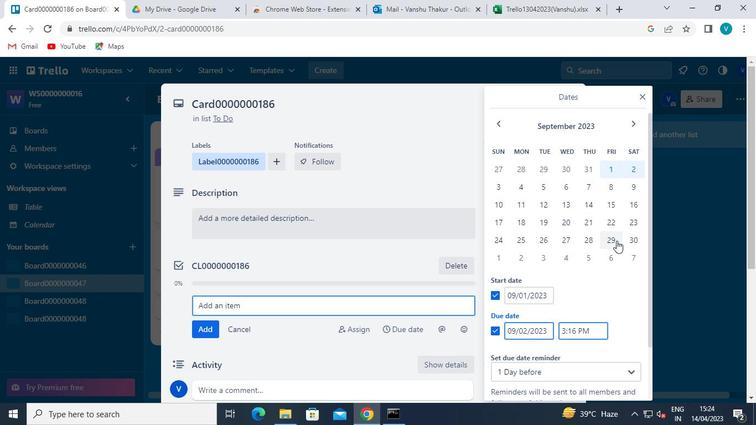 
Action: Mouse pressed left at (631, 241)
Screenshot: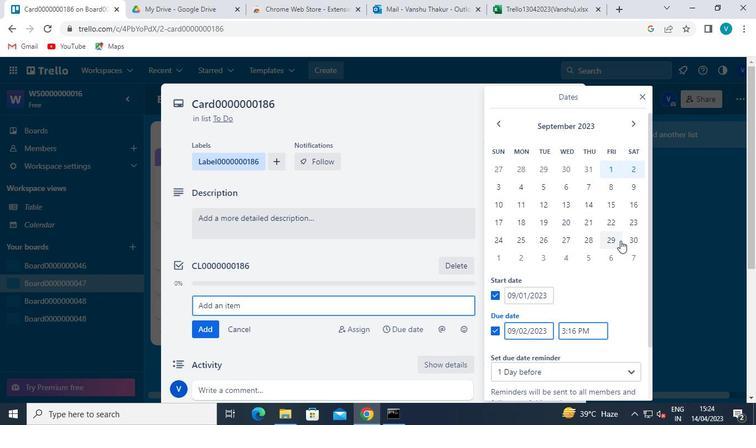 
Action: Mouse moved to (523, 355)
Screenshot: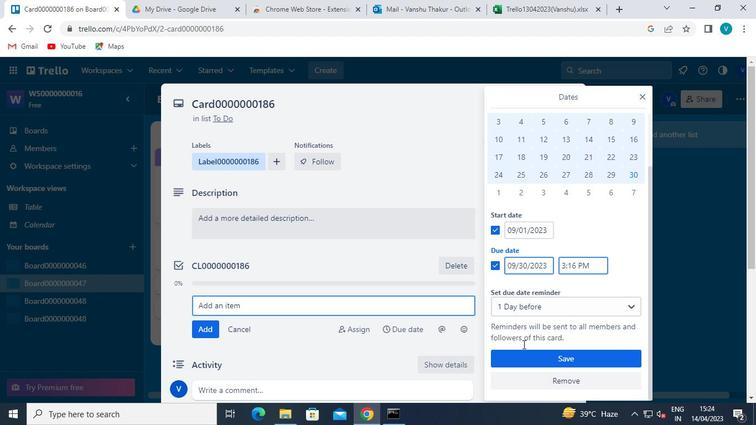 
Action: Mouse pressed left at (523, 355)
Screenshot: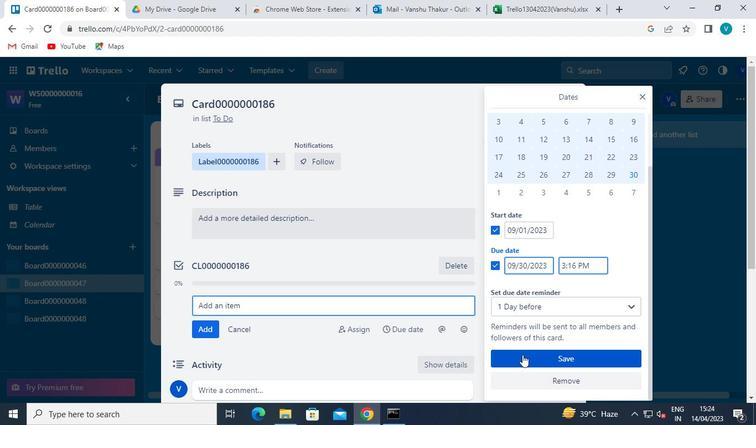 
Action: Mouse moved to (398, 424)
Screenshot: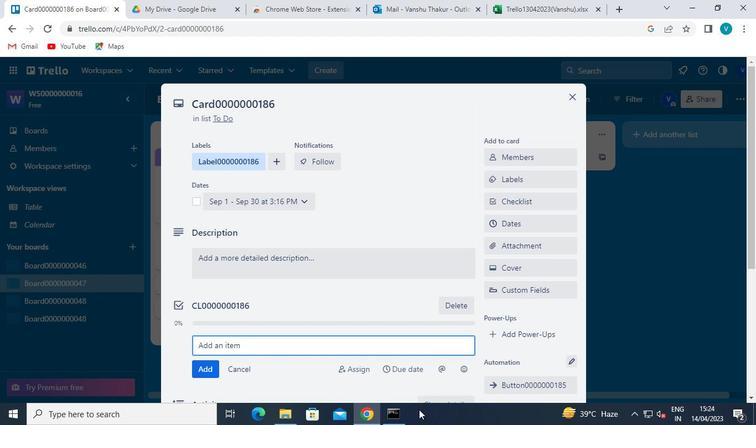 
Action: Mouse pressed left at (398, 424)
Screenshot: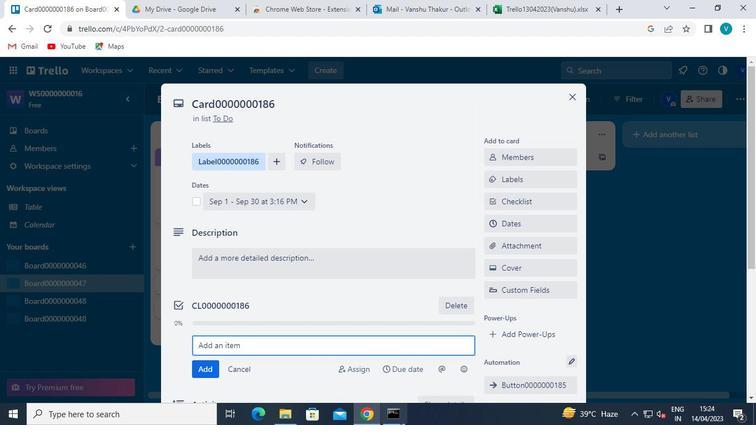 
Action: Mouse moved to (622, 47)
Screenshot: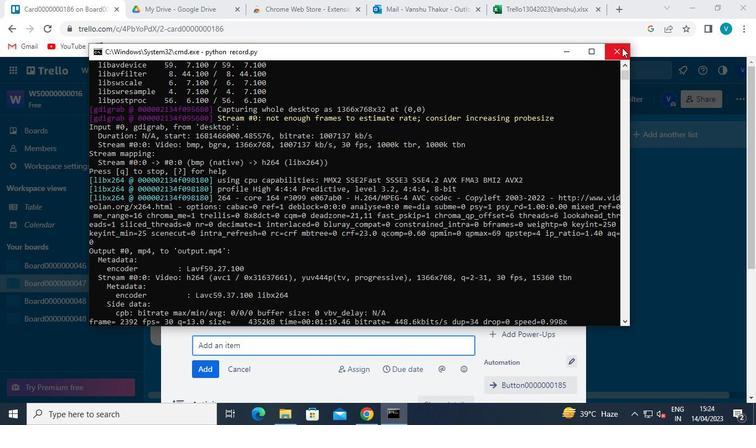 
Action: Mouse pressed left at (622, 47)
Screenshot: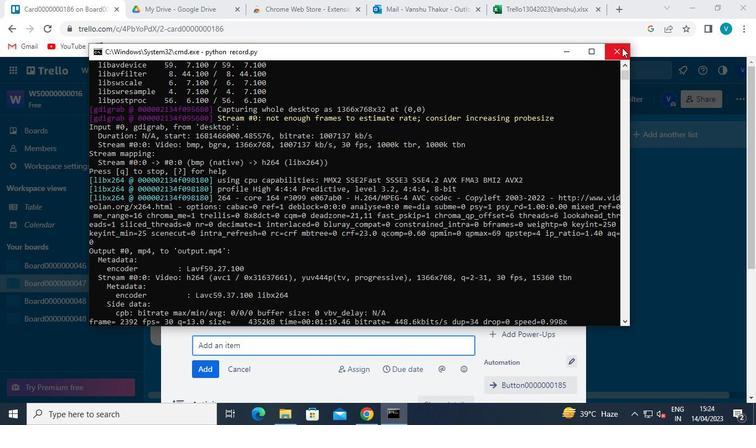 
